 Task: Look for space in Takahata, Japan from 1st July, 2023 to 8th July, 2023 for 2 adults, 1 child in price range Rs.15000 to Rs.20000. Place can be entire place with 1  bedroom having 1 bed and 1 bathroom. Property type can be house, flat, guest house, hotel. Booking option can be shelf check-in. Required host language is English.
Action: Mouse moved to (471, 114)
Screenshot: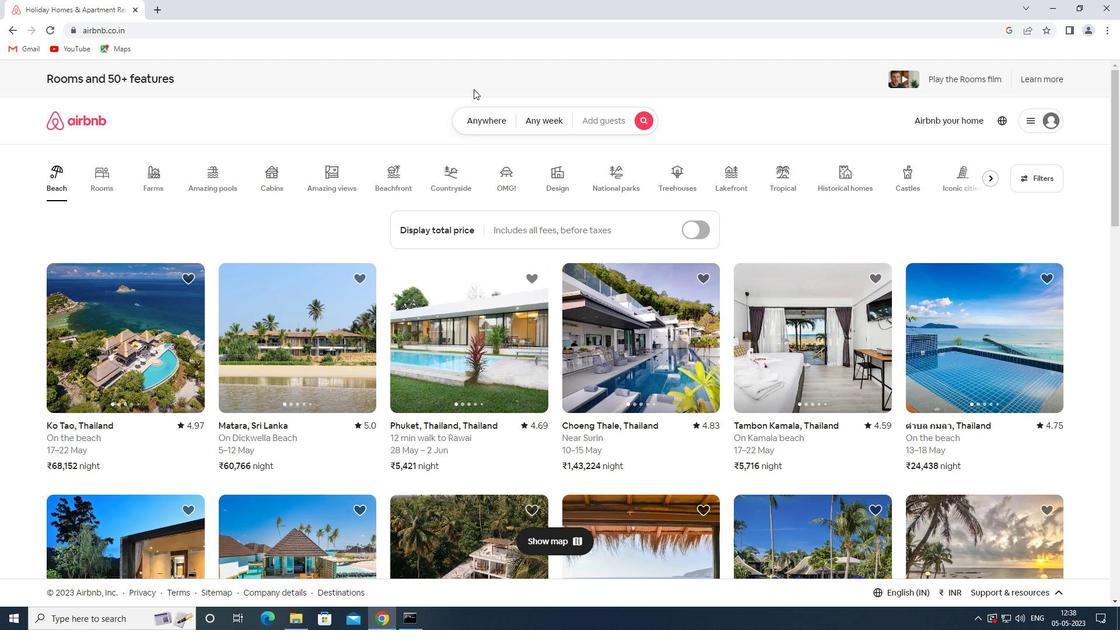 
Action: Mouse pressed left at (471, 114)
Screenshot: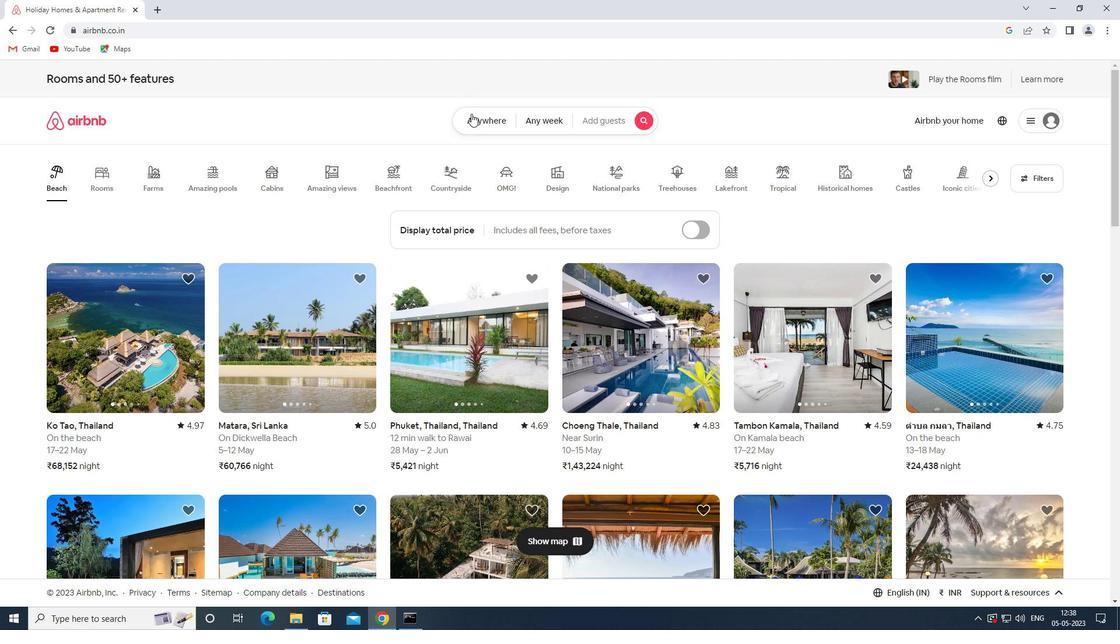
Action: Mouse moved to (414, 164)
Screenshot: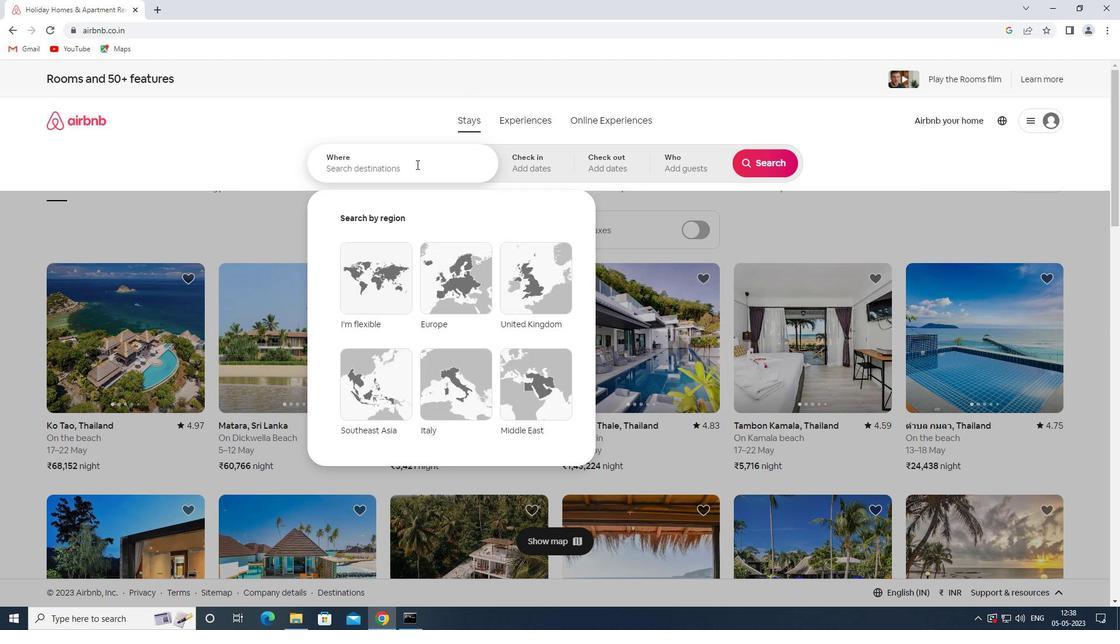 
Action: Mouse pressed left at (414, 164)
Screenshot: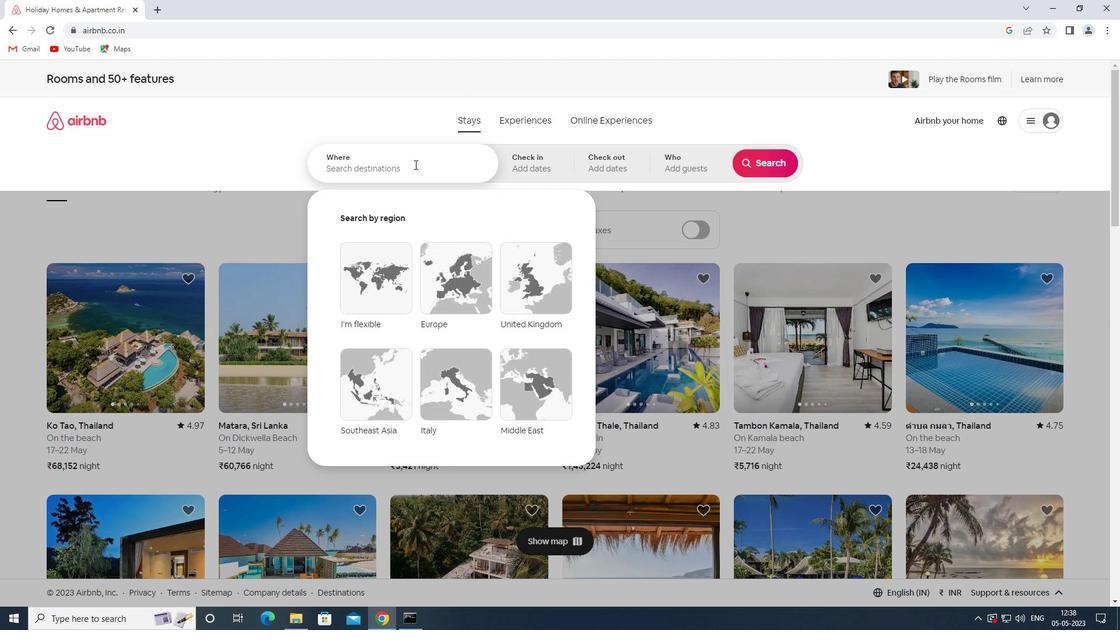 
Action: Key pressed <Key.shift>TAKAHATA,<Key.shift>JAPAN
Screenshot: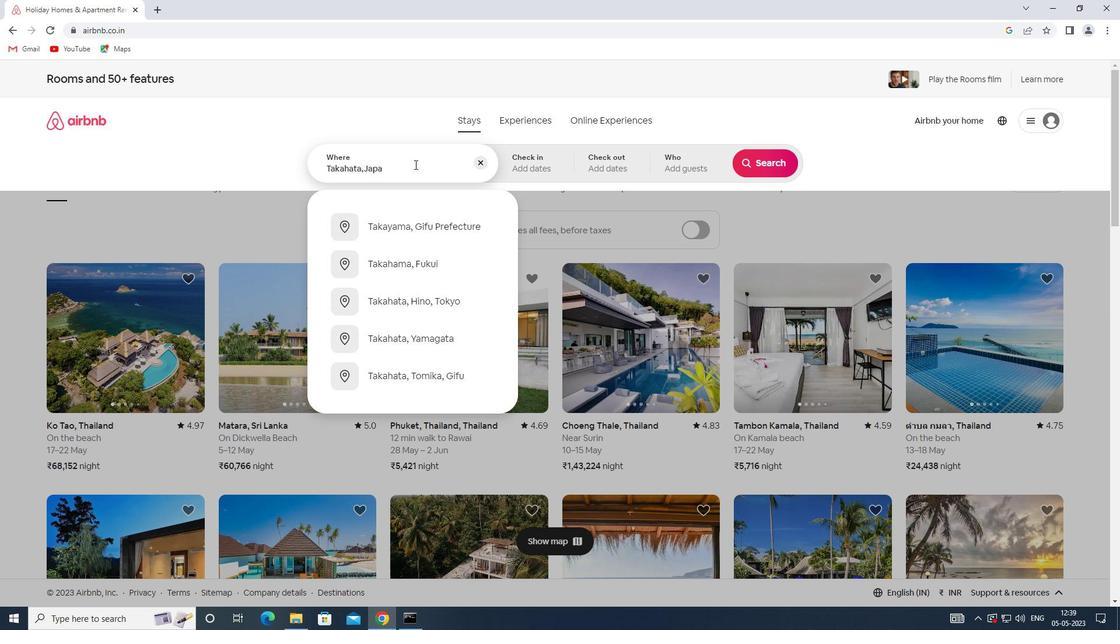 
Action: Mouse moved to (512, 157)
Screenshot: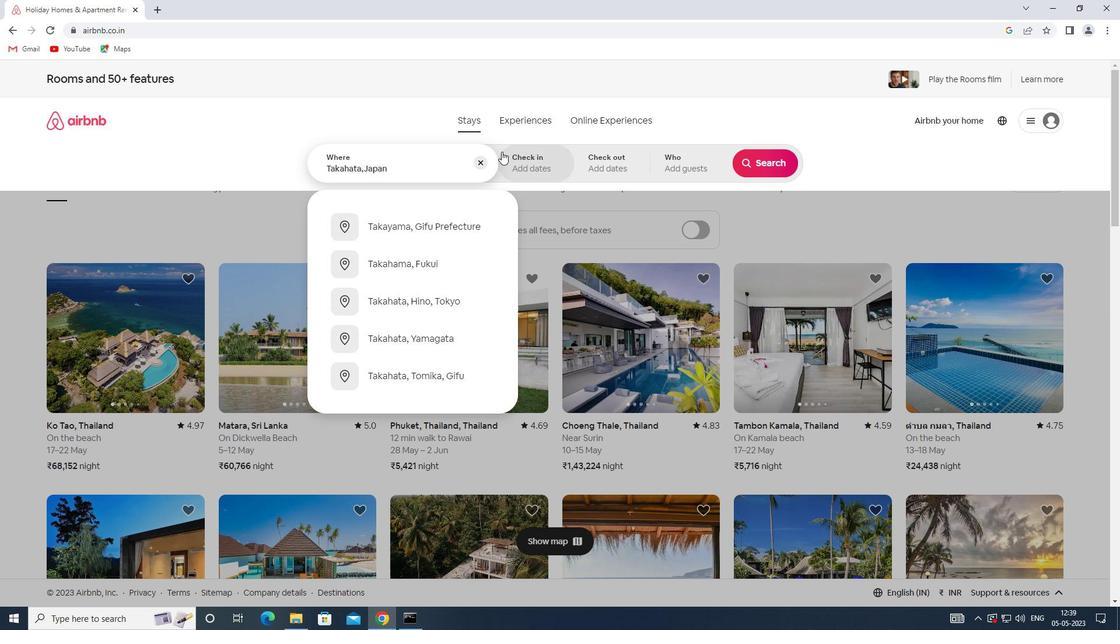 
Action: Mouse pressed left at (512, 157)
Screenshot: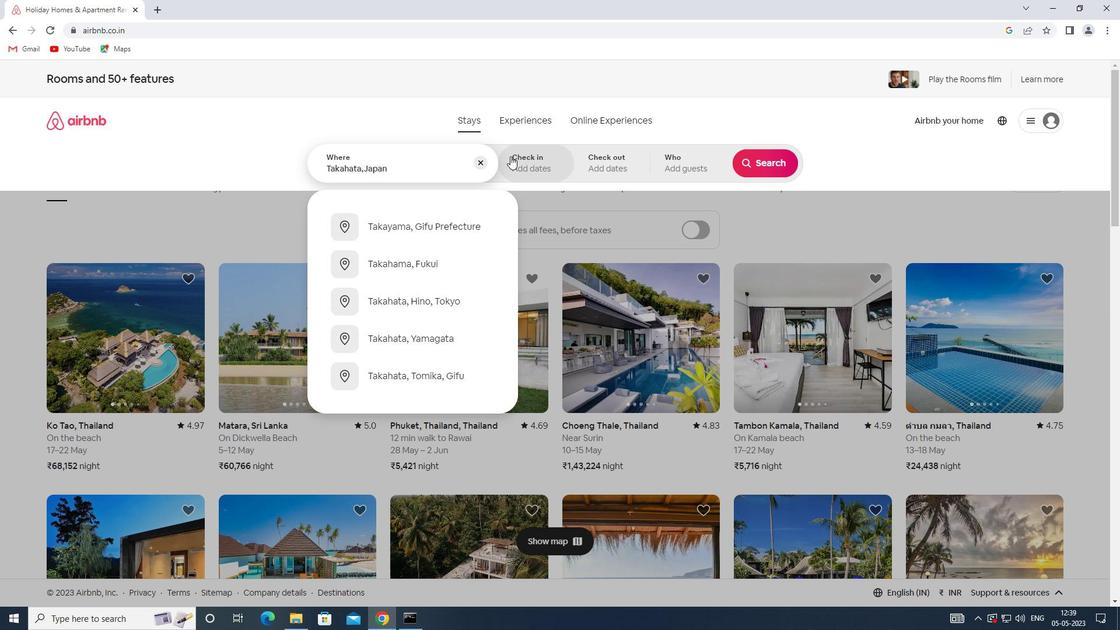 
Action: Mouse moved to (757, 257)
Screenshot: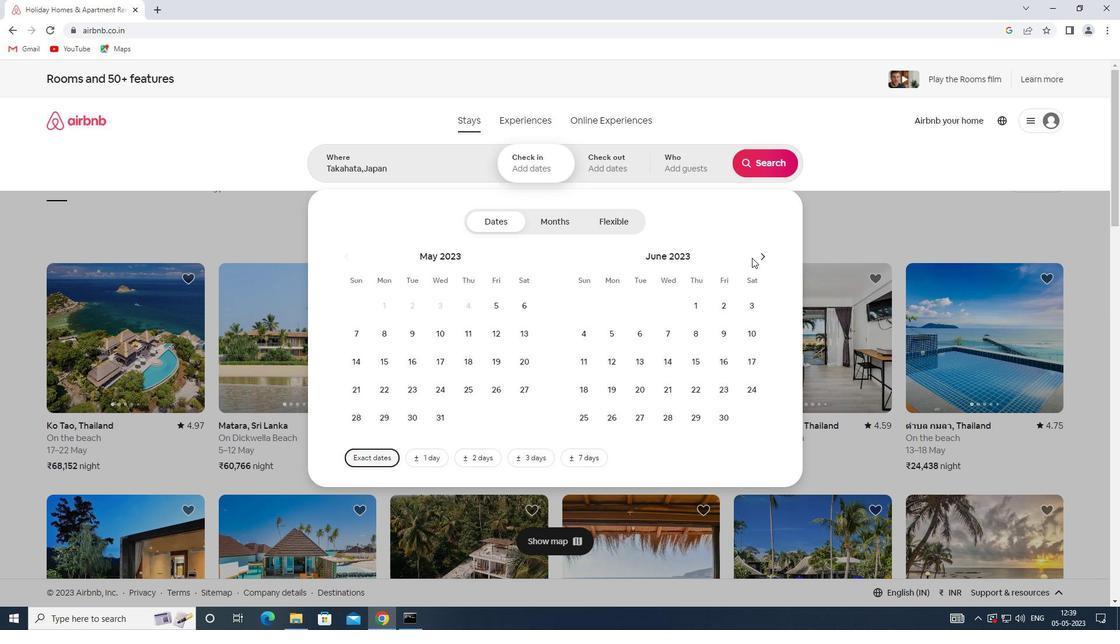 
Action: Mouse pressed left at (757, 257)
Screenshot: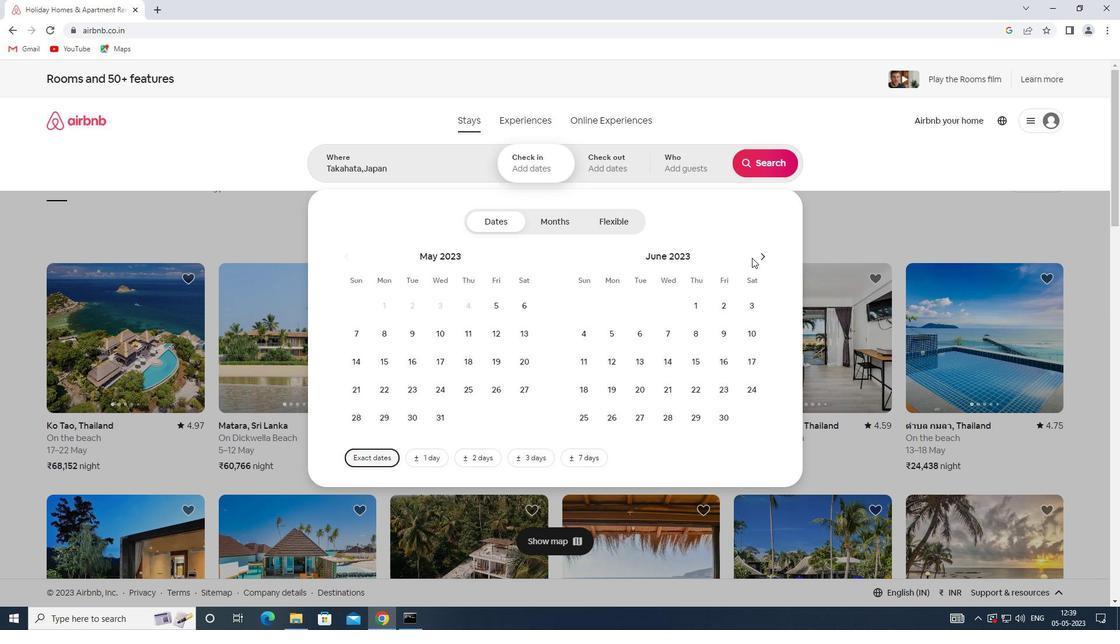 
Action: Mouse moved to (749, 313)
Screenshot: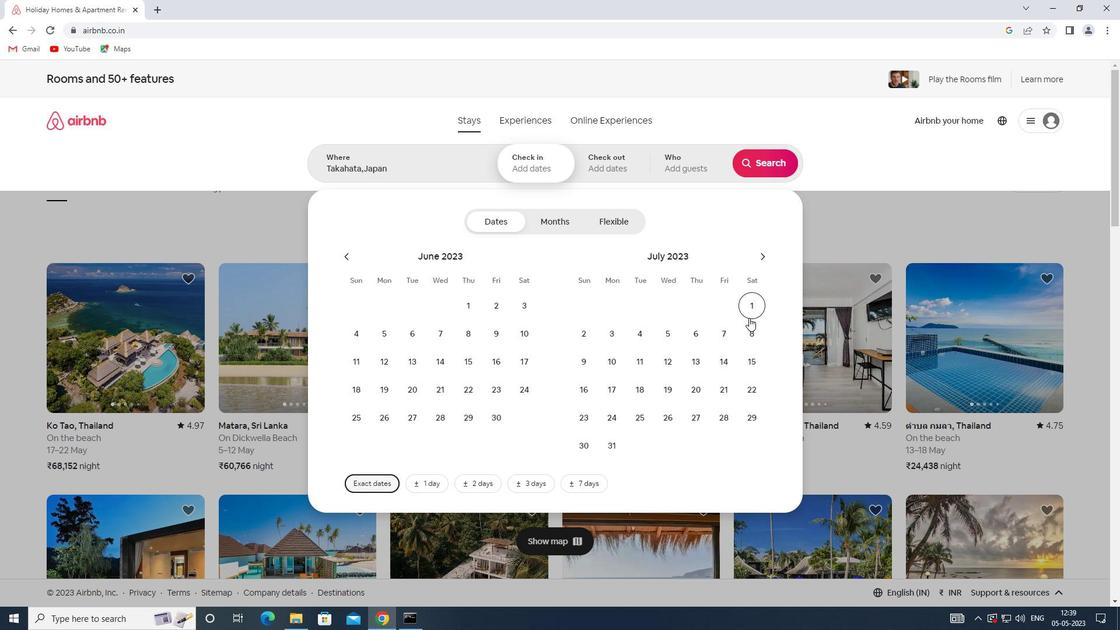 
Action: Mouse pressed left at (749, 313)
Screenshot: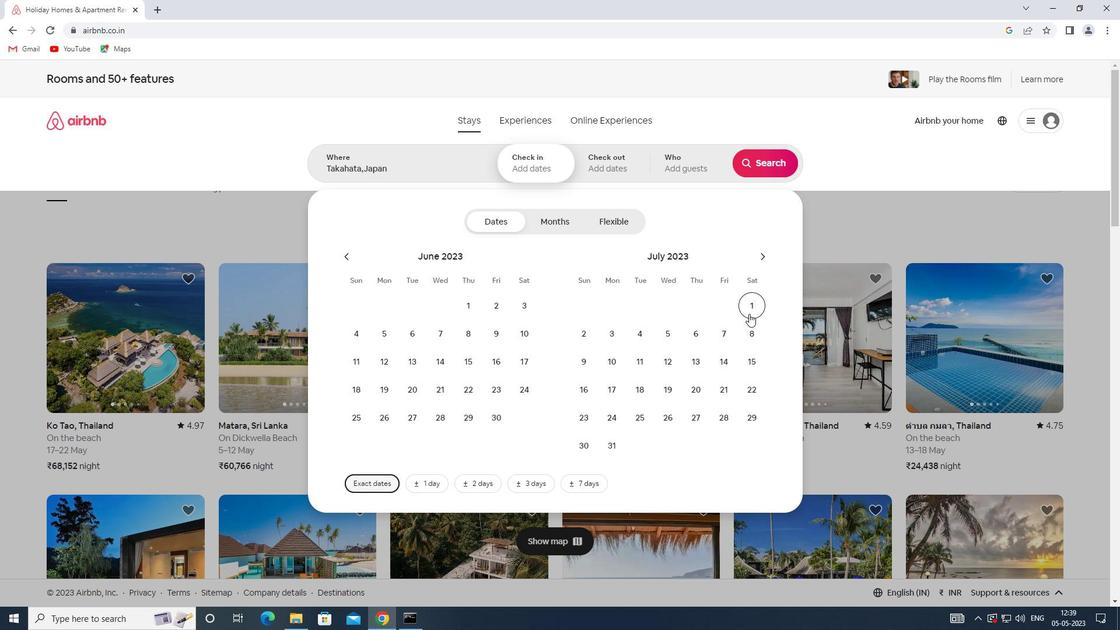 
Action: Mouse moved to (751, 332)
Screenshot: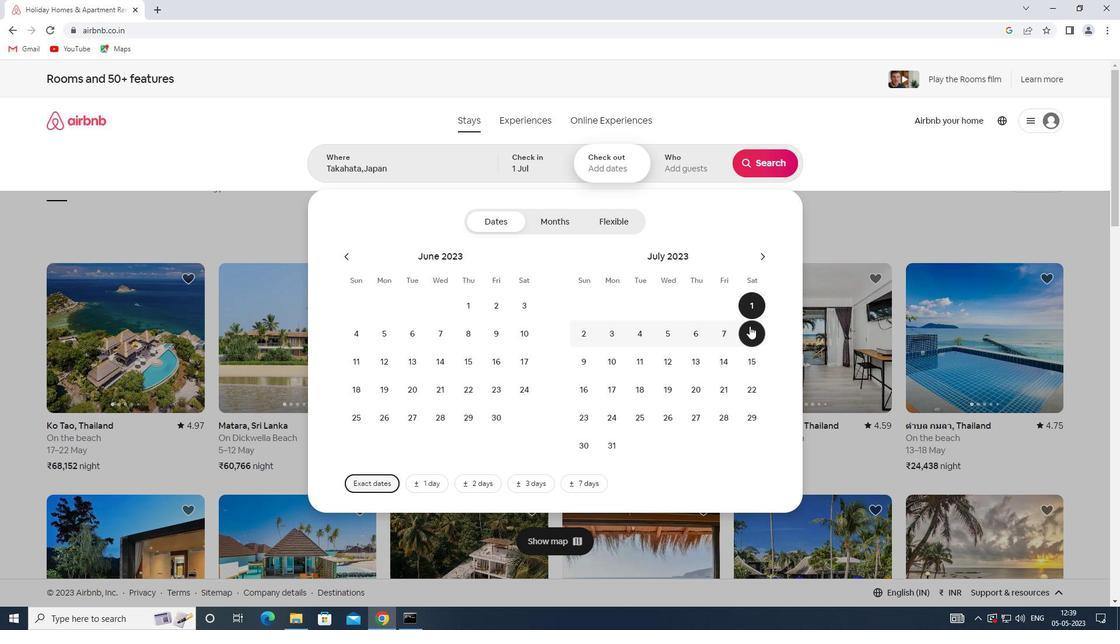 
Action: Mouse pressed left at (751, 332)
Screenshot: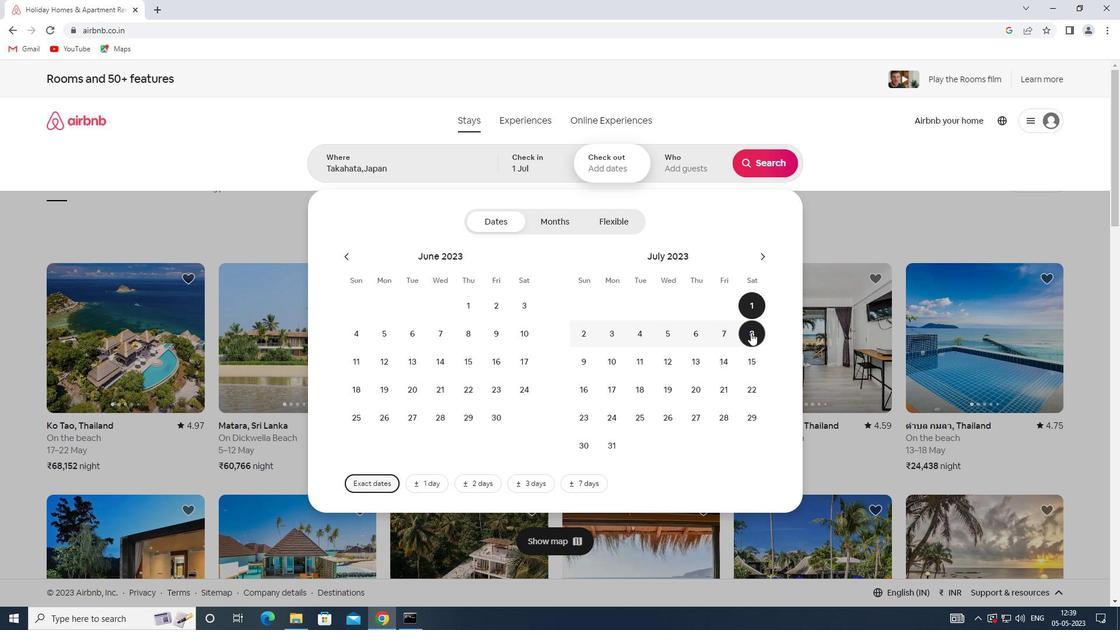 
Action: Mouse moved to (705, 164)
Screenshot: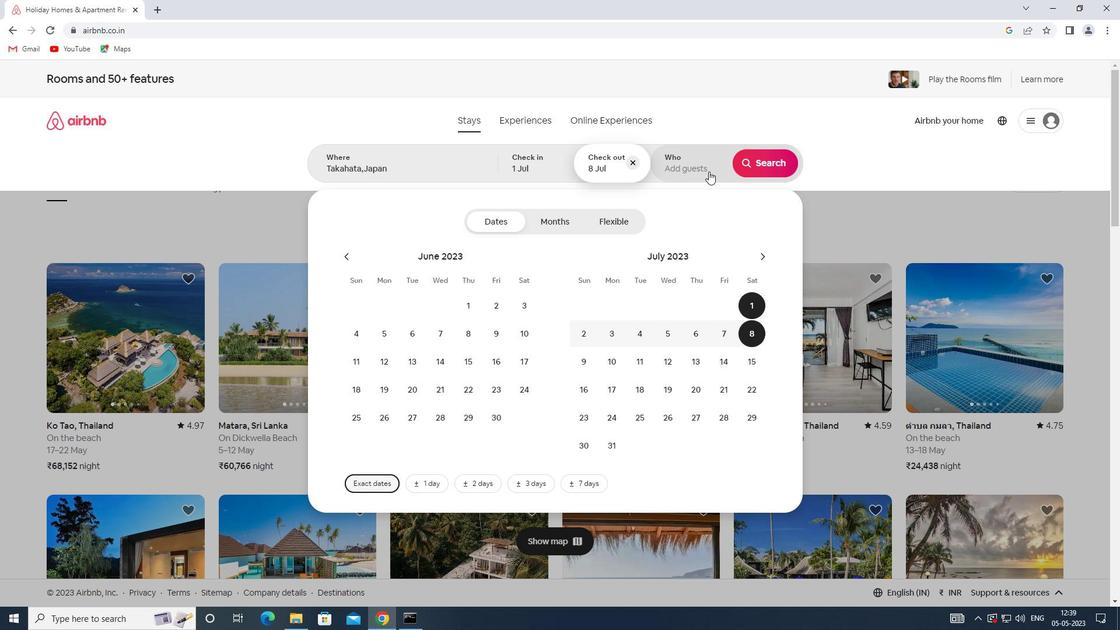 
Action: Mouse pressed left at (705, 164)
Screenshot: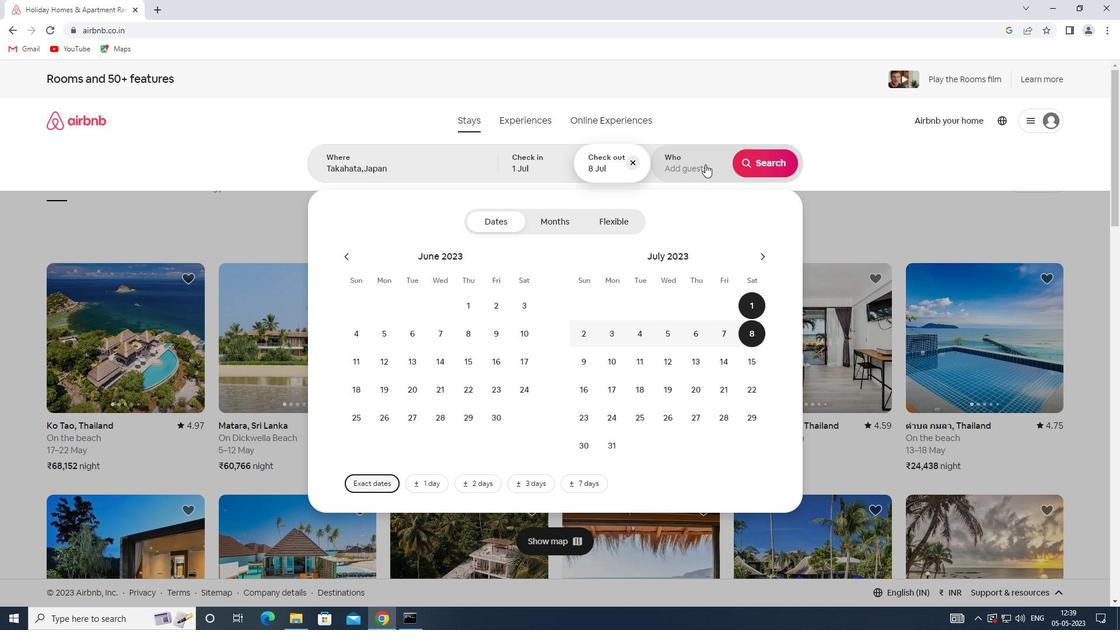 
Action: Mouse moved to (768, 217)
Screenshot: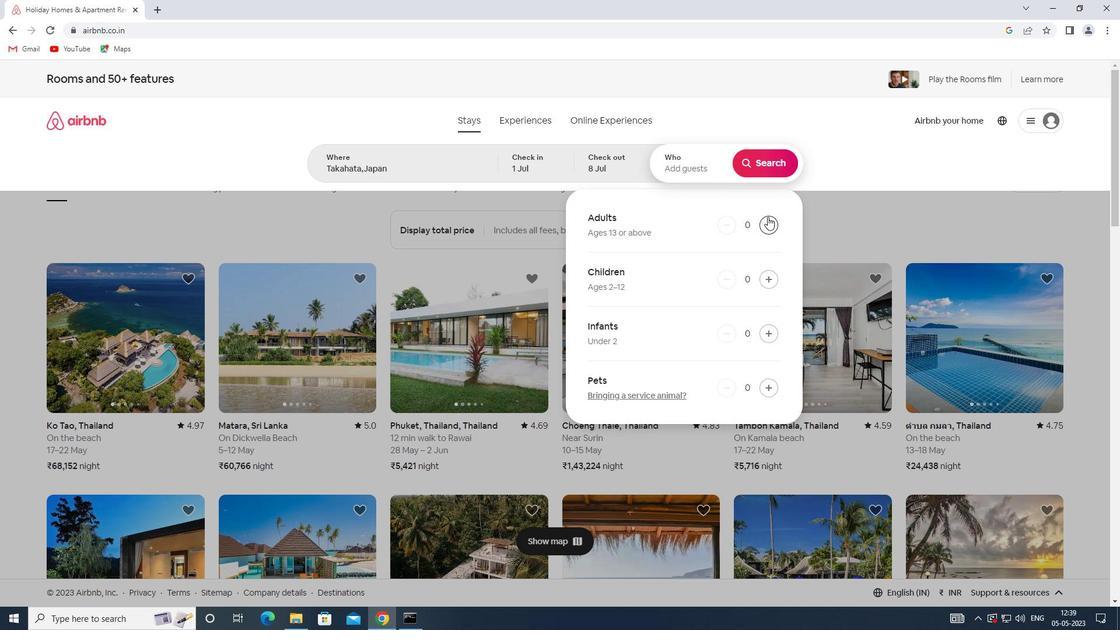 
Action: Mouse pressed left at (768, 217)
Screenshot: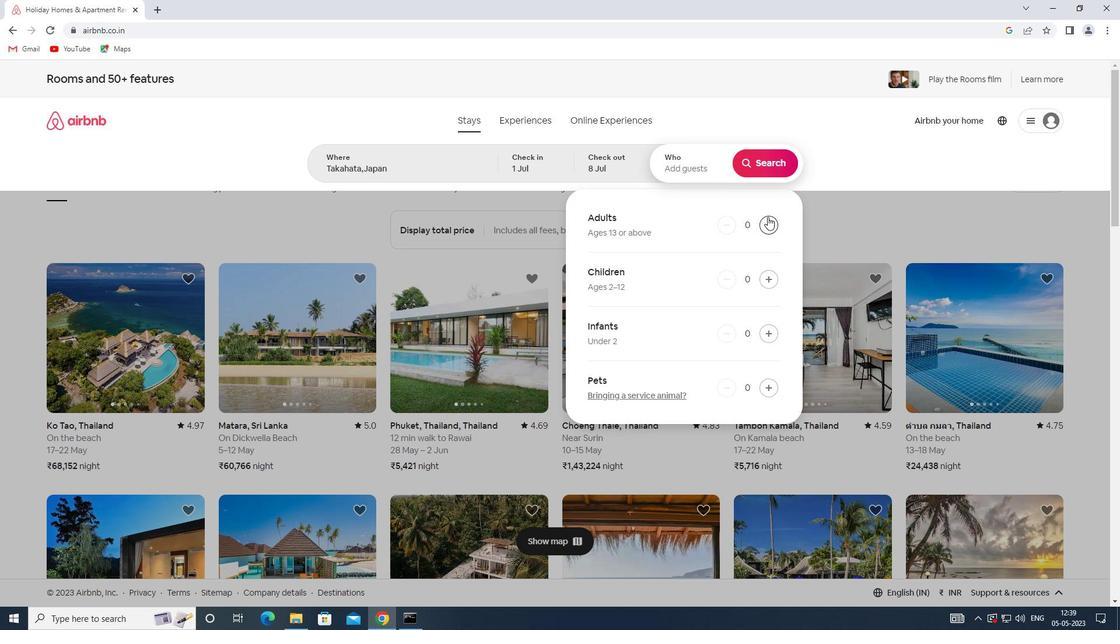 
Action: Mouse pressed left at (768, 217)
Screenshot: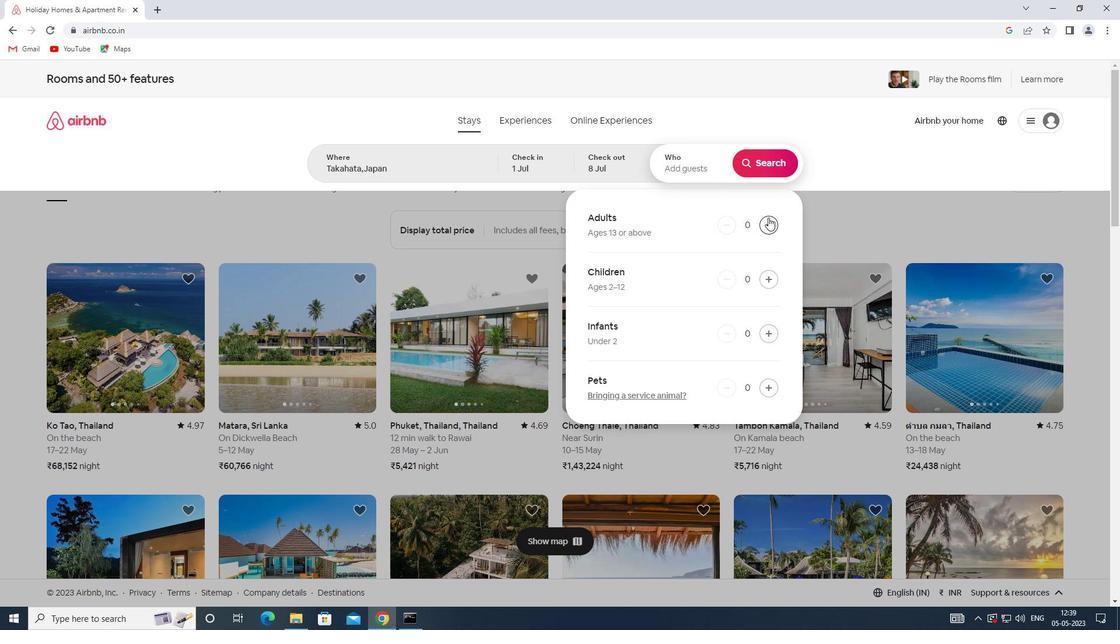 
Action: Mouse moved to (774, 280)
Screenshot: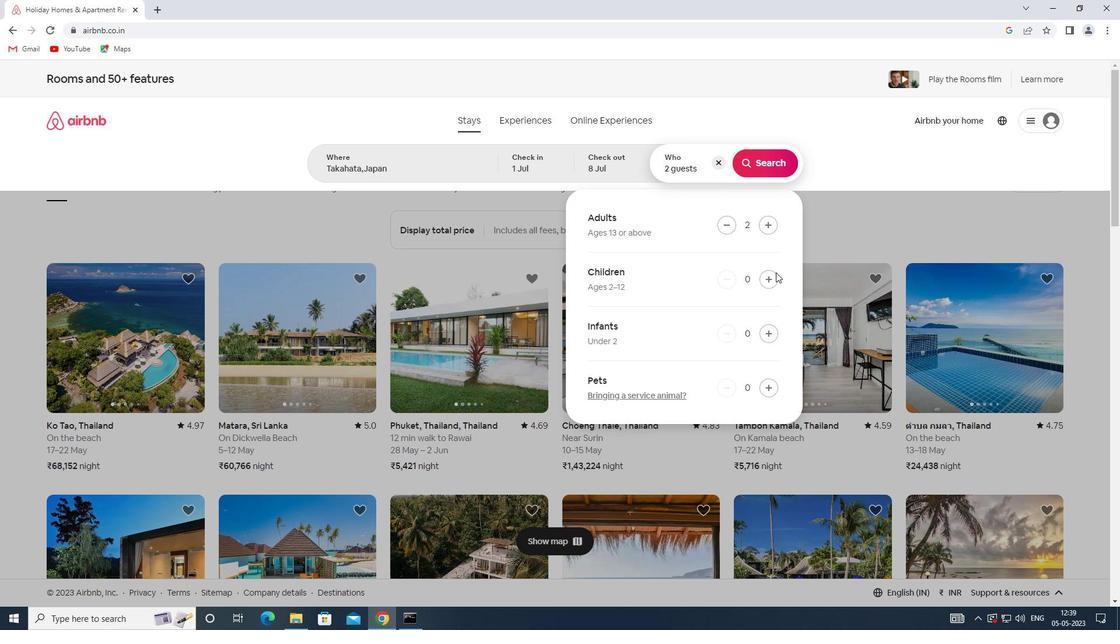 
Action: Mouse pressed left at (774, 280)
Screenshot: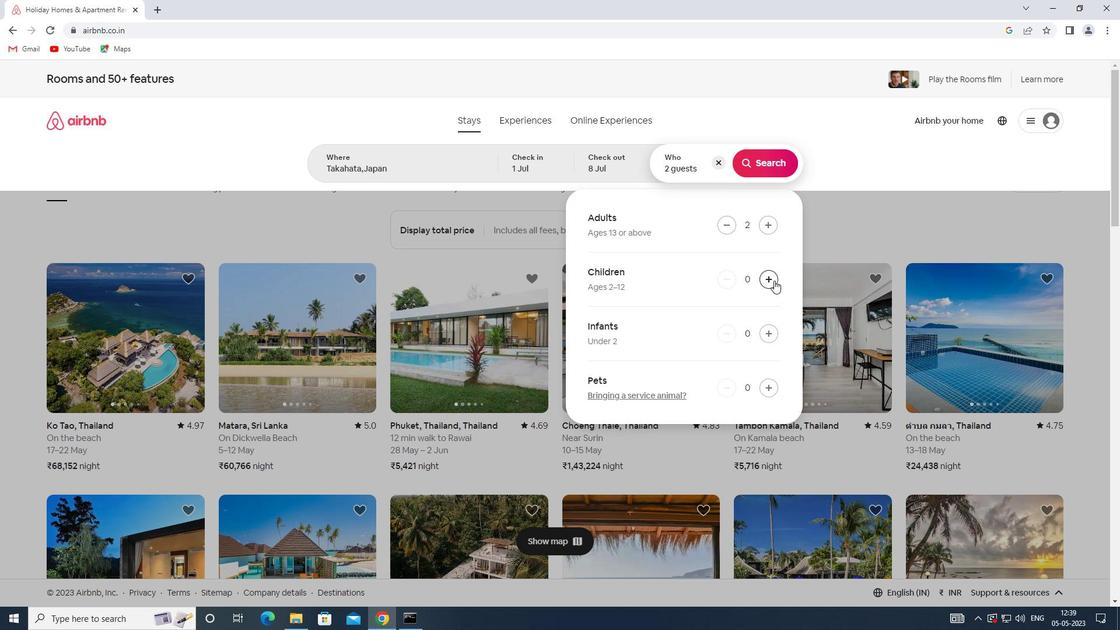 
Action: Mouse moved to (762, 158)
Screenshot: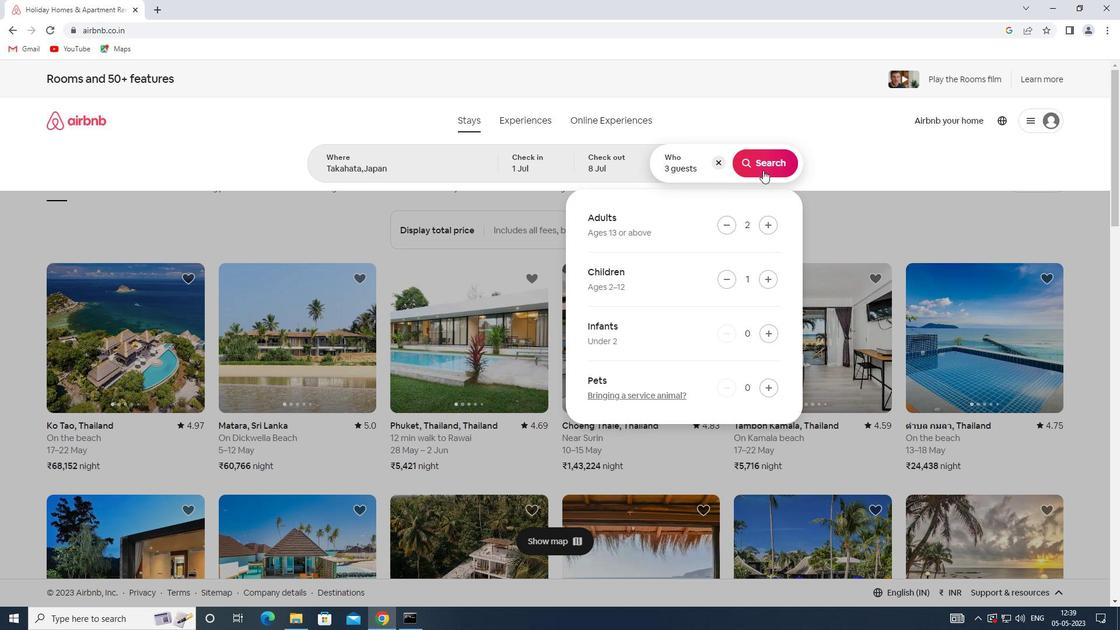 
Action: Mouse pressed left at (762, 158)
Screenshot: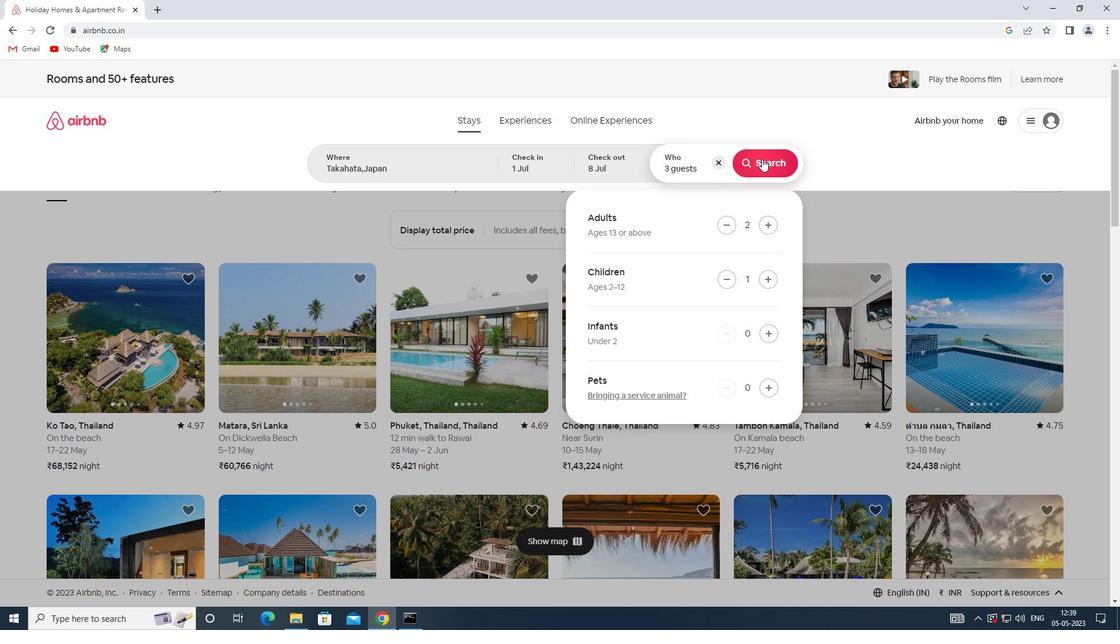 
Action: Mouse moved to (1066, 133)
Screenshot: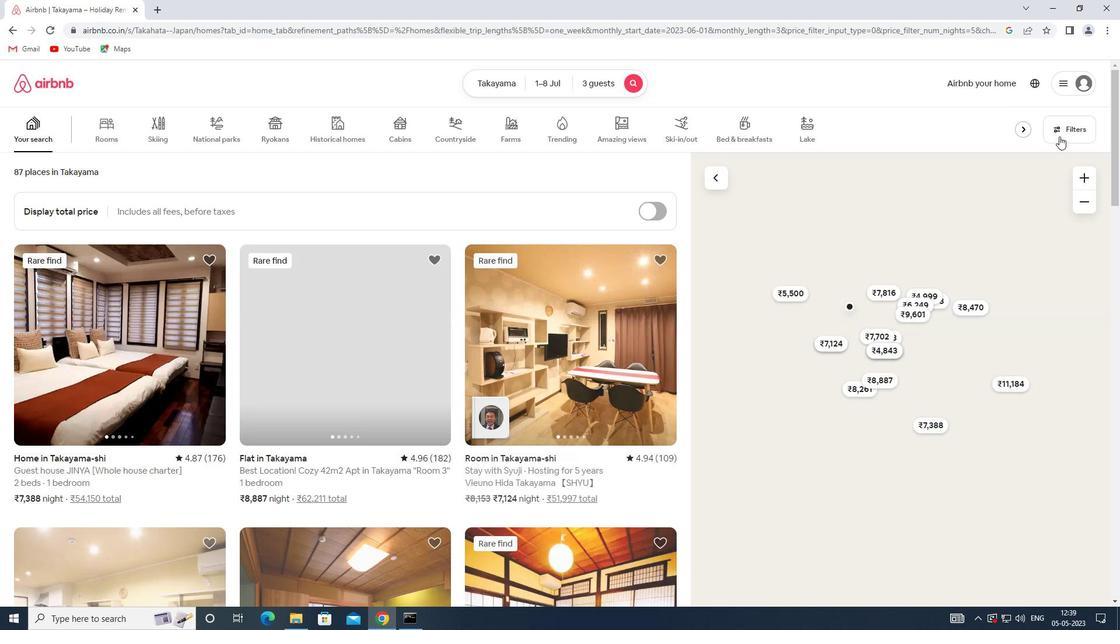 
Action: Mouse pressed left at (1066, 133)
Screenshot: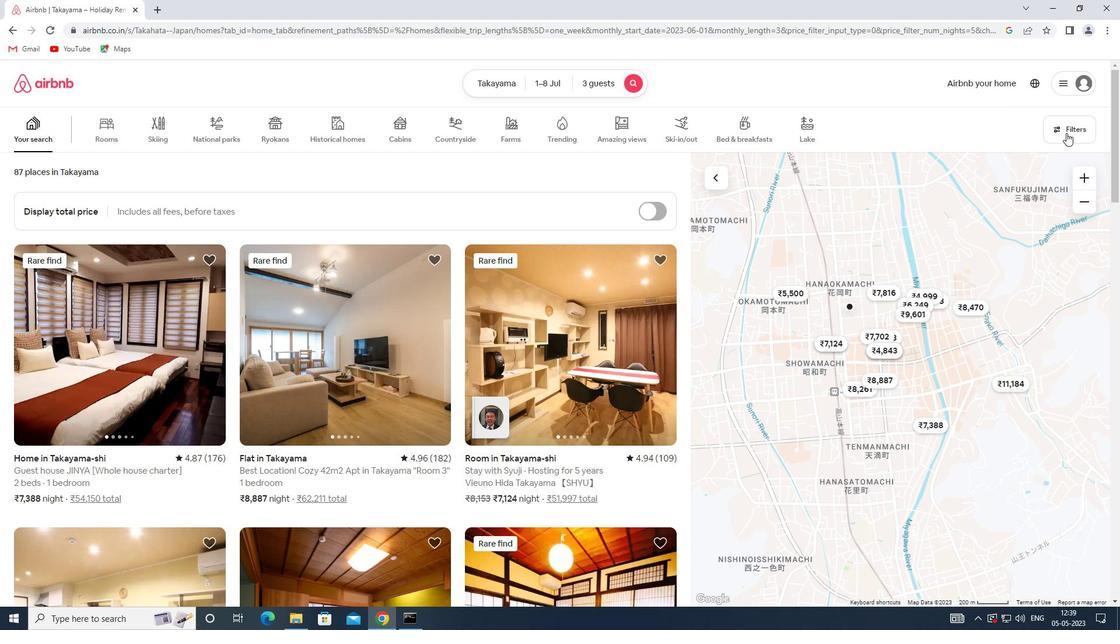 
Action: Mouse moved to (405, 417)
Screenshot: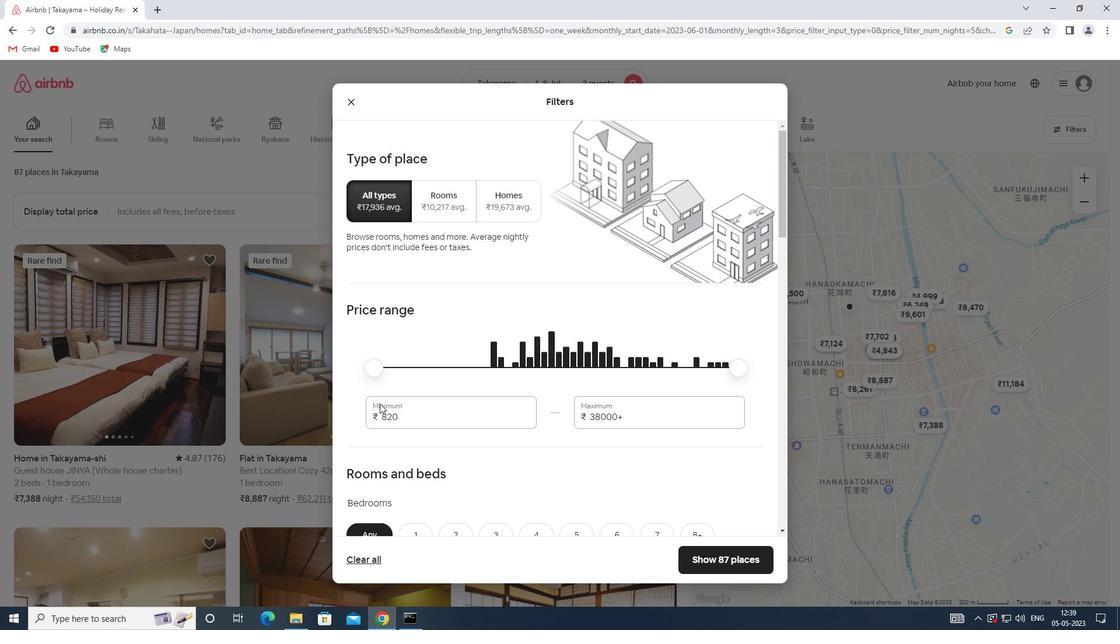 
Action: Mouse pressed left at (405, 417)
Screenshot: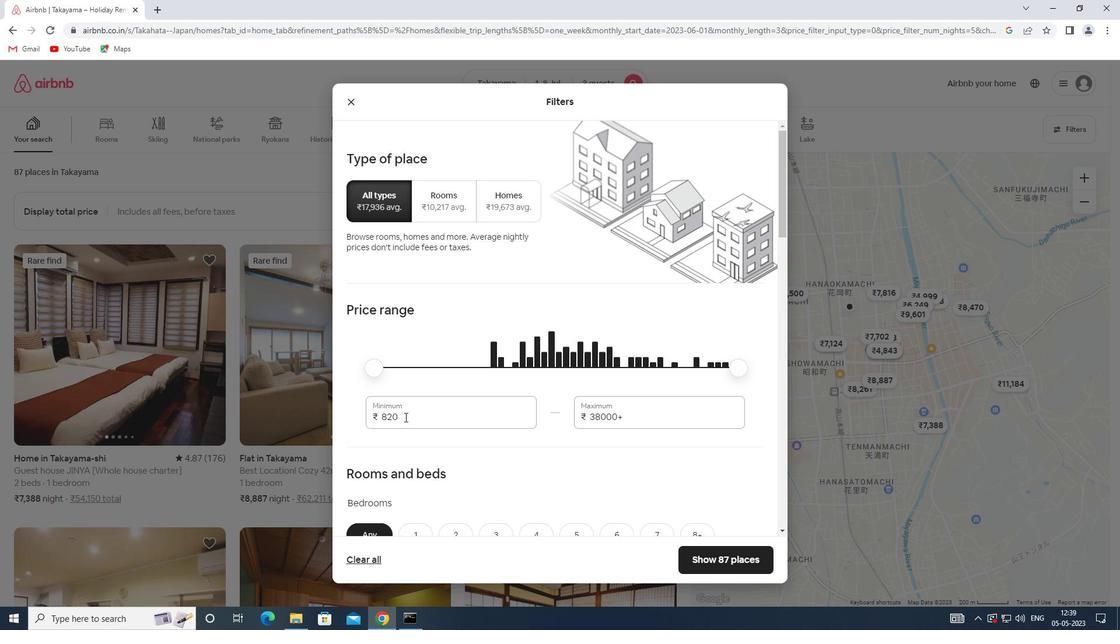 
Action: Mouse moved to (365, 416)
Screenshot: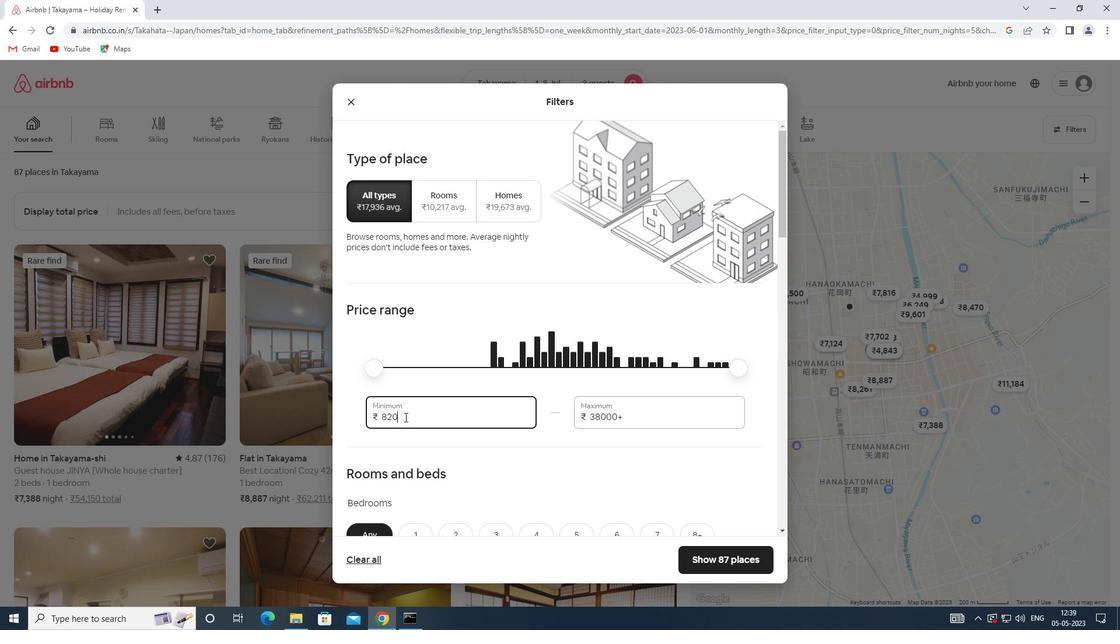 
Action: Key pressed 15000
Screenshot: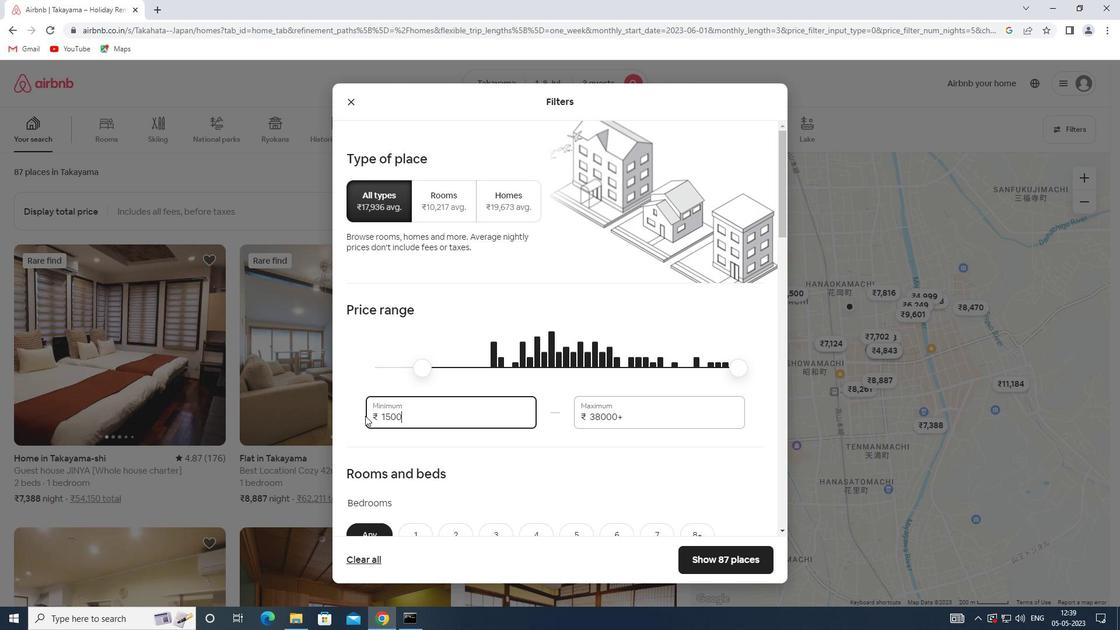 
Action: Mouse moved to (633, 416)
Screenshot: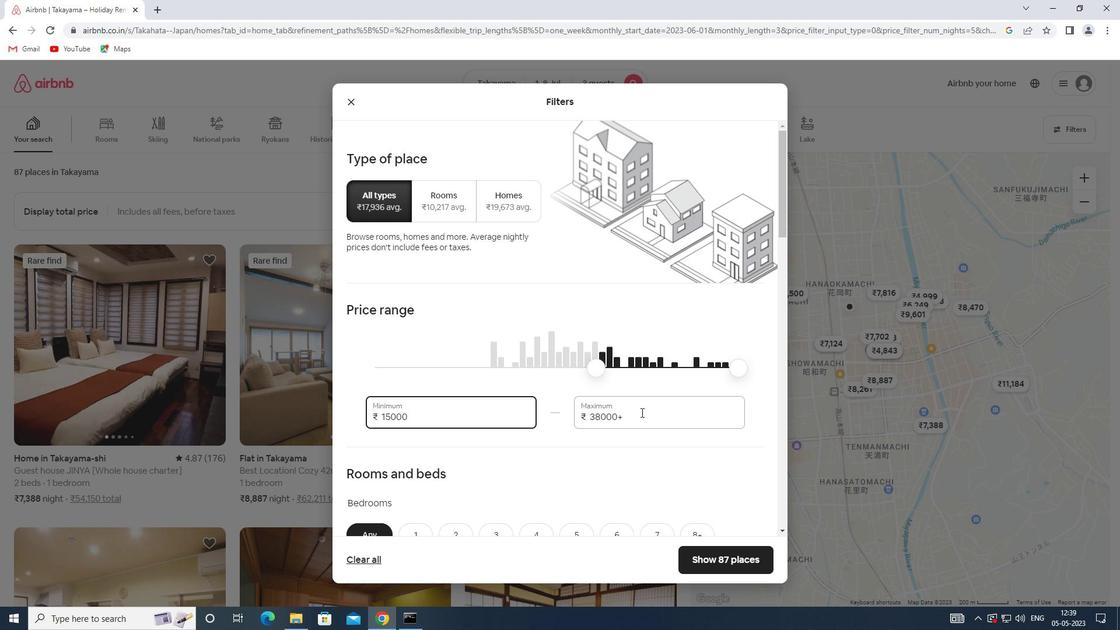 
Action: Mouse pressed left at (633, 416)
Screenshot: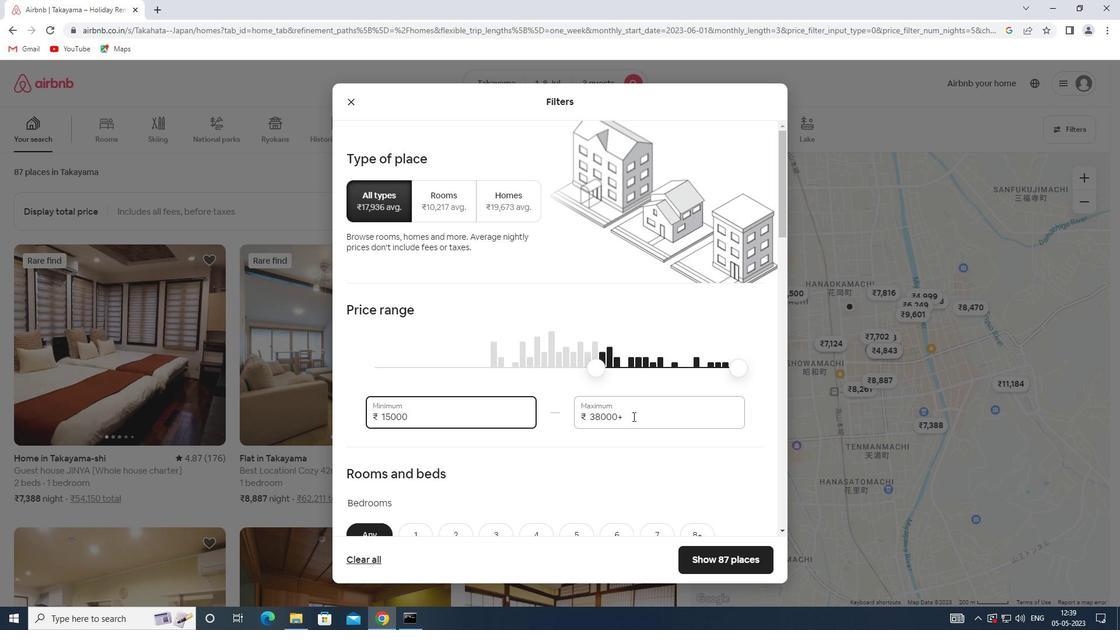
Action: Mouse moved to (572, 417)
Screenshot: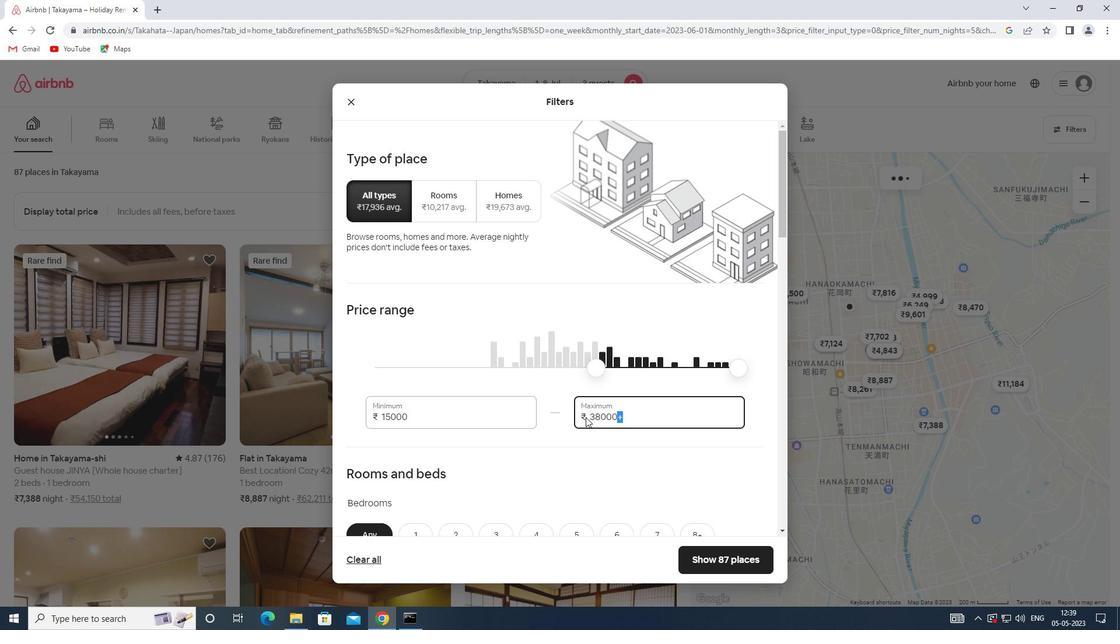 
Action: Key pressed 20000
Screenshot: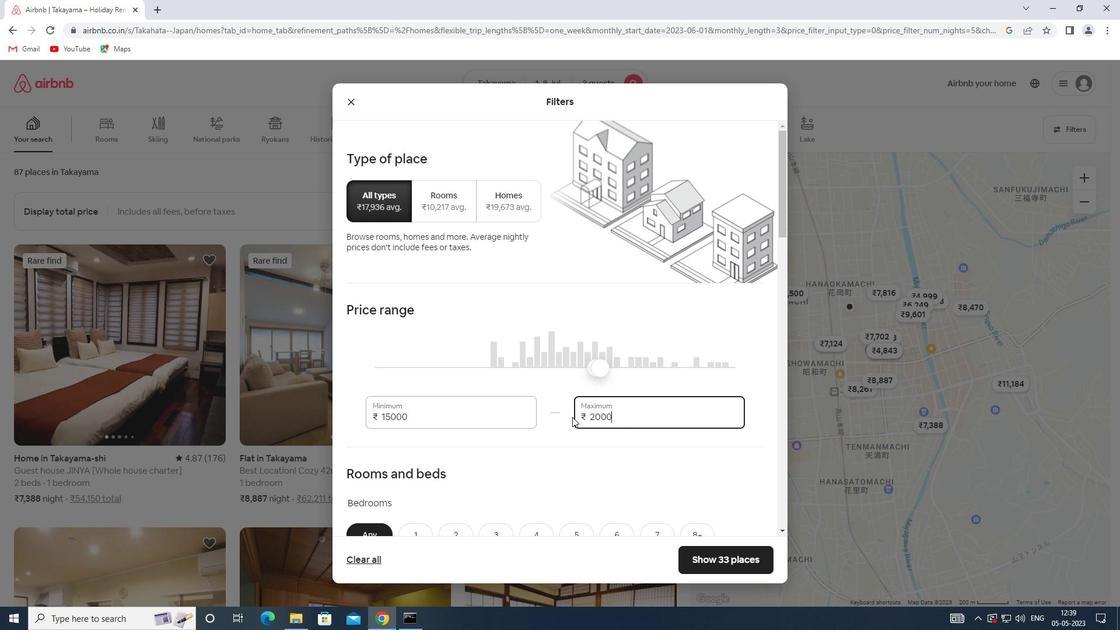 
Action: Mouse moved to (570, 417)
Screenshot: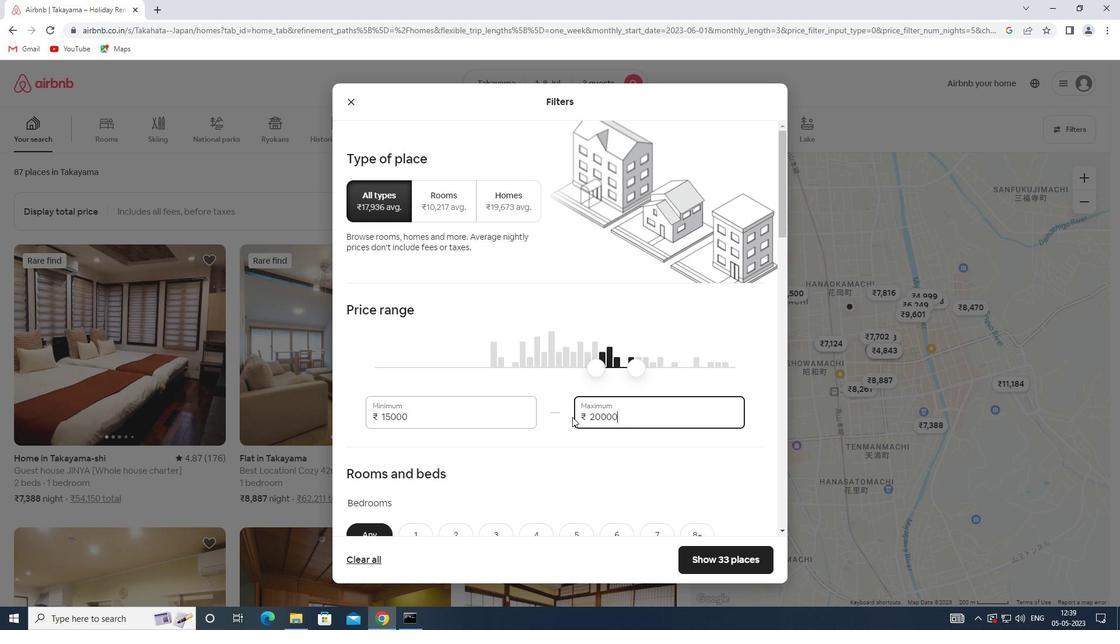 
Action: Mouse scrolled (570, 417) with delta (0, 0)
Screenshot: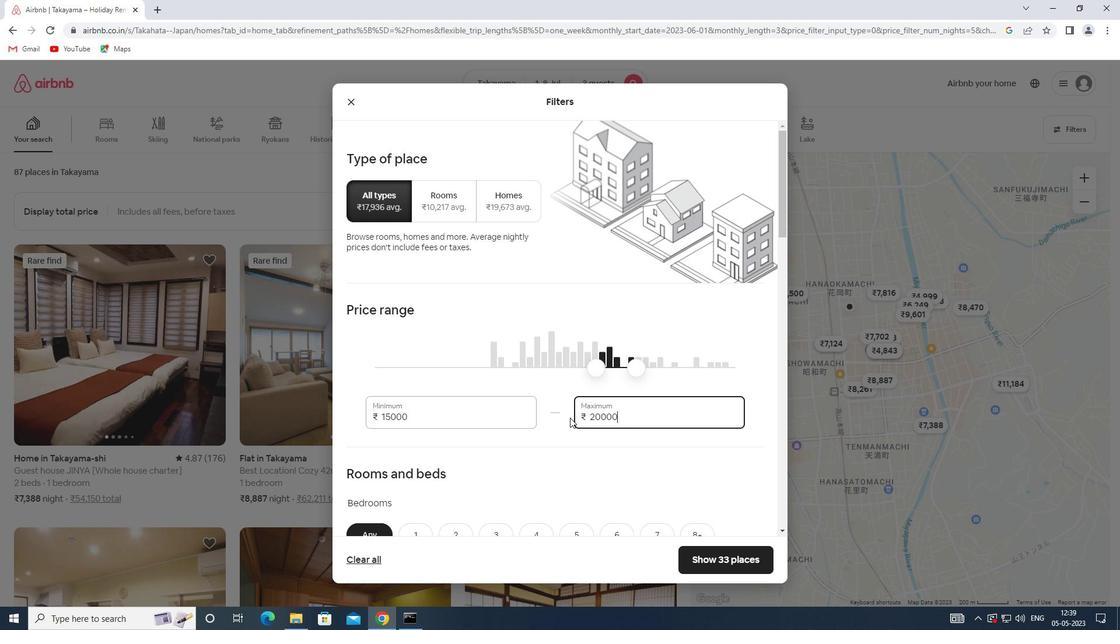 
Action: Mouse scrolled (570, 417) with delta (0, 0)
Screenshot: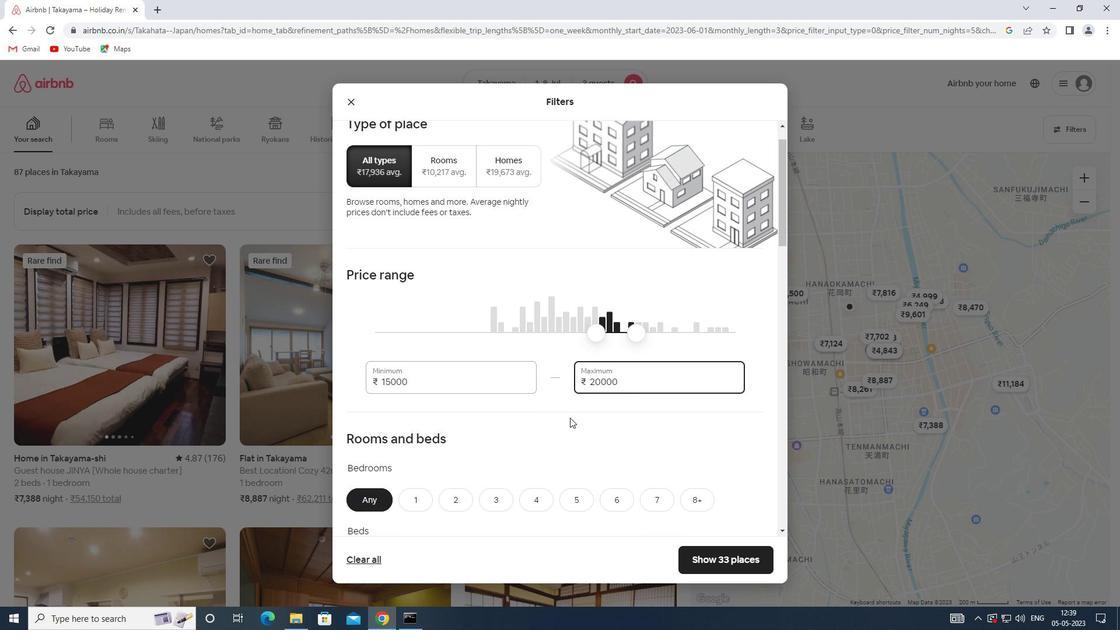
Action: Mouse scrolled (570, 417) with delta (0, 0)
Screenshot: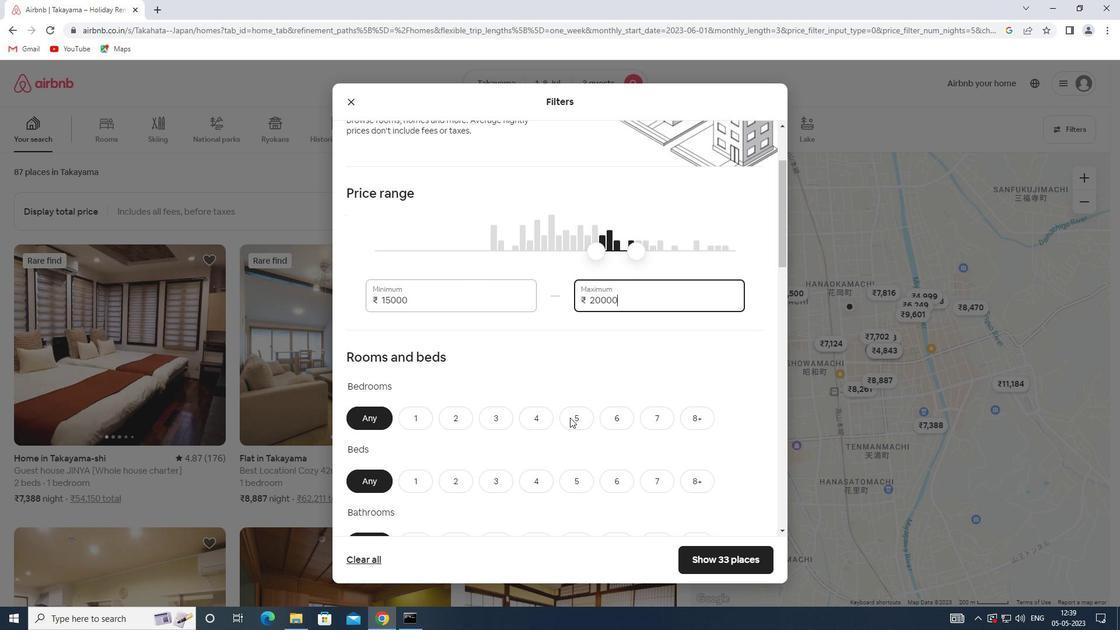 
Action: Mouse scrolled (570, 417) with delta (0, 0)
Screenshot: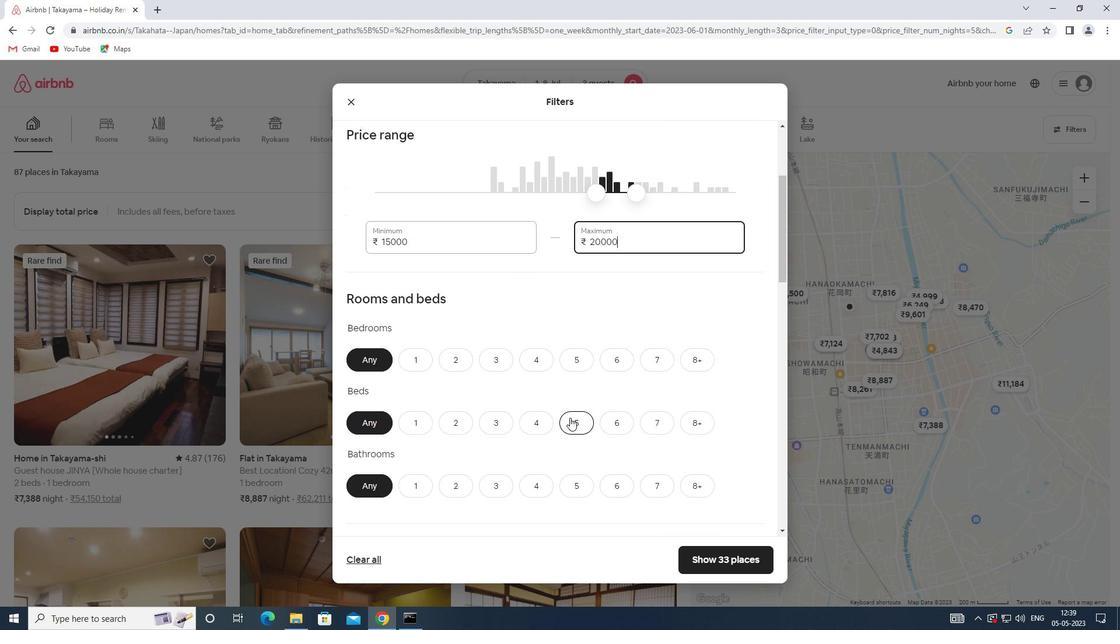 
Action: Mouse moved to (428, 302)
Screenshot: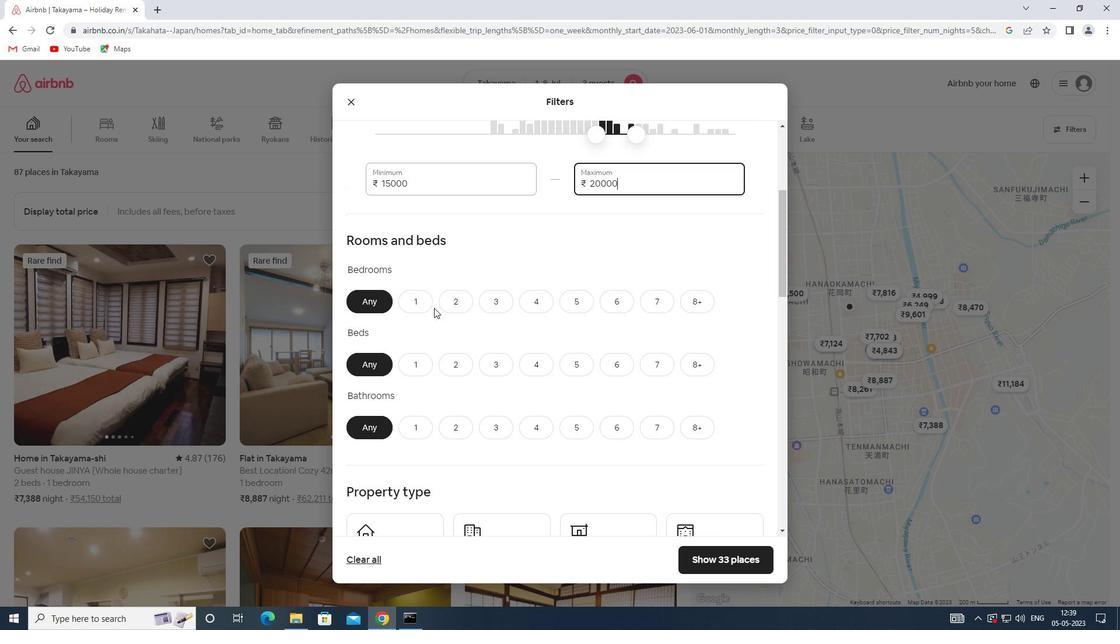 
Action: Mouse pressed left at (428, 302)
Screenshot: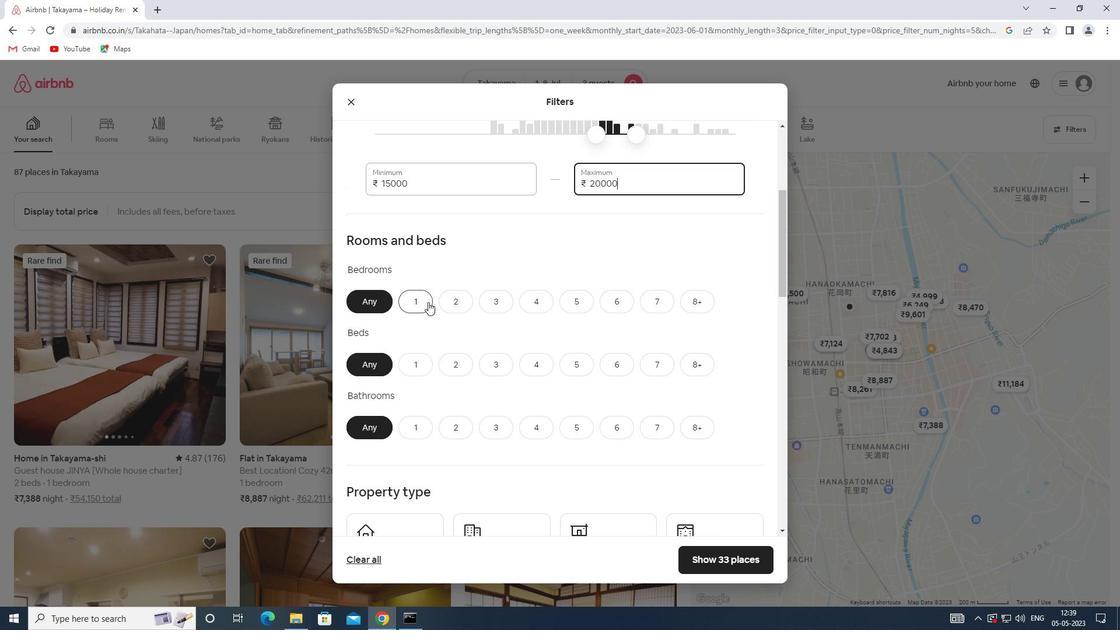 
Action: Mouse moved to (412, 361)
Screenshot: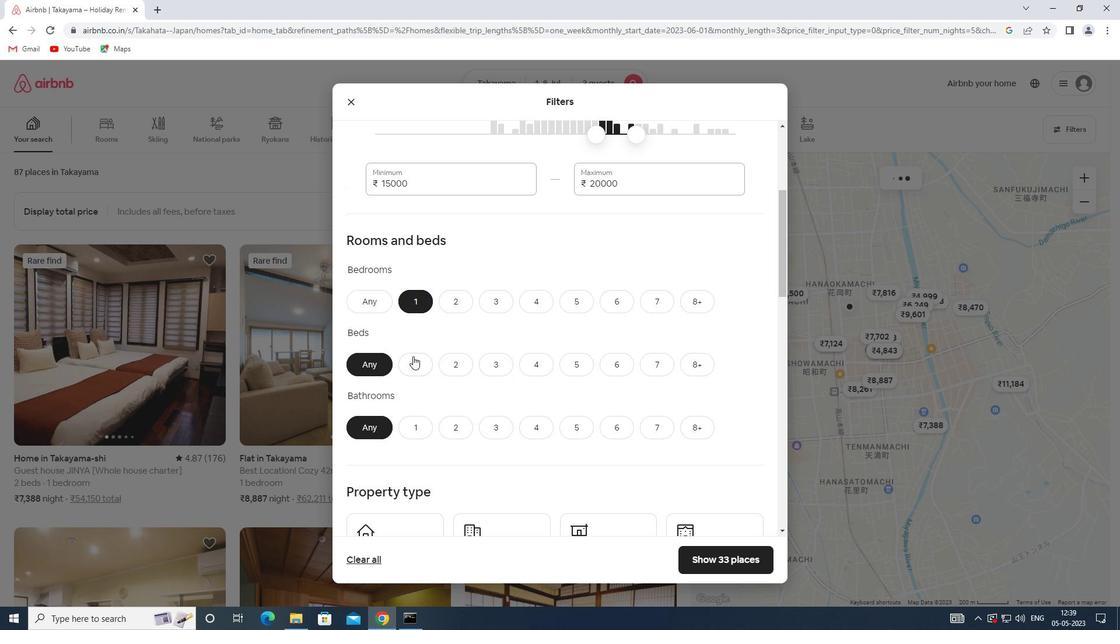 
Action: Mouse pressed left at (412, 361)
Screenshot: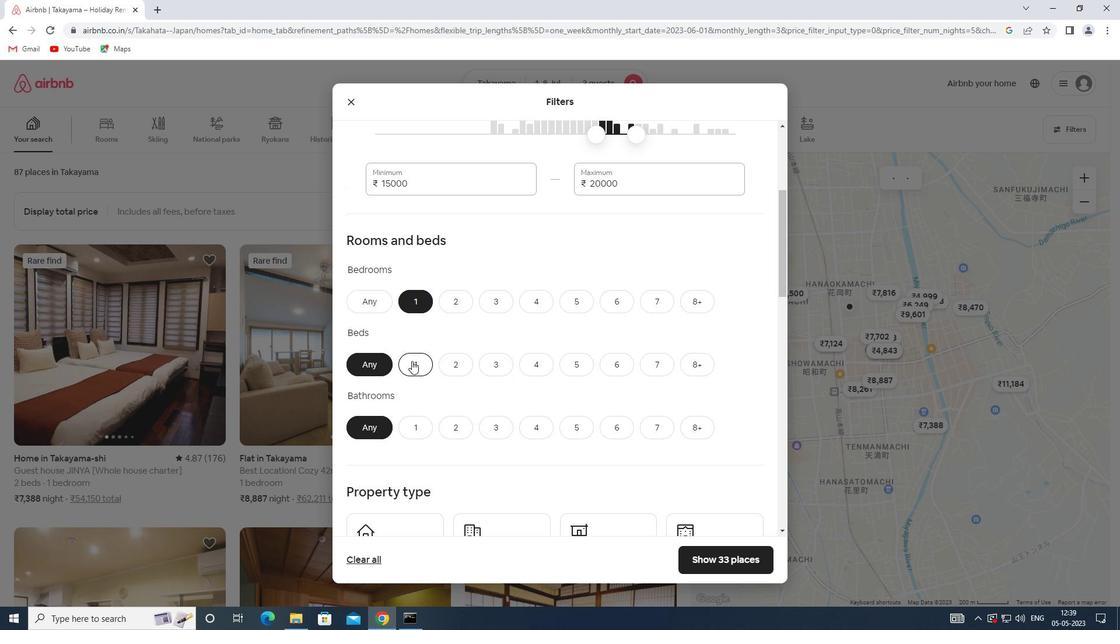 
Action: Mouse moved to (419, 424)
Screenshot: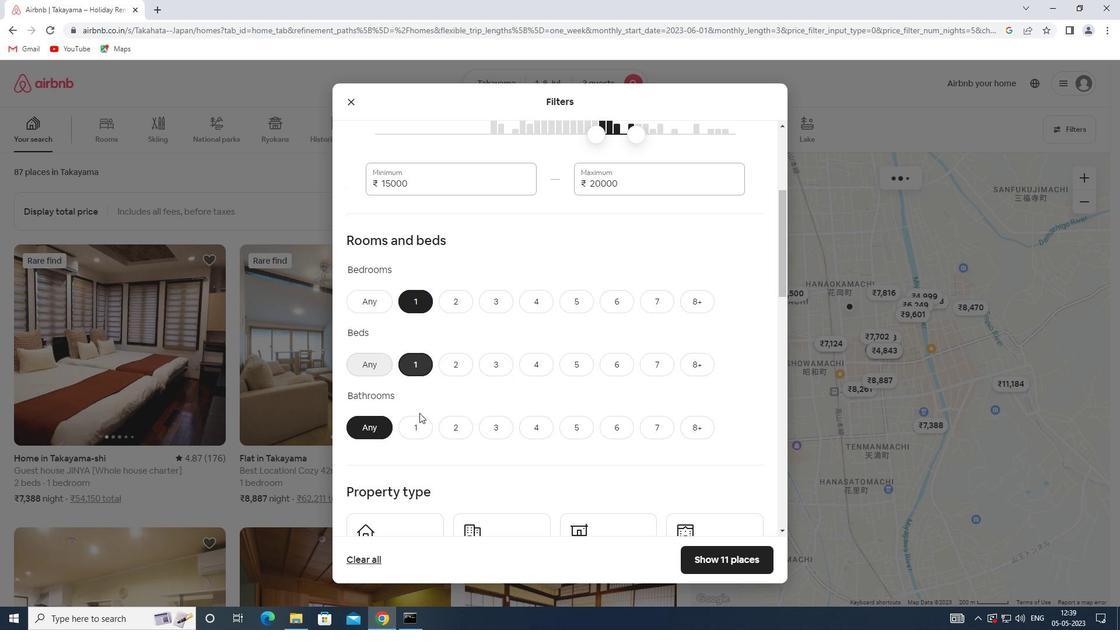 
Action: Mouse pressed left at (419, 424)
Screenshot: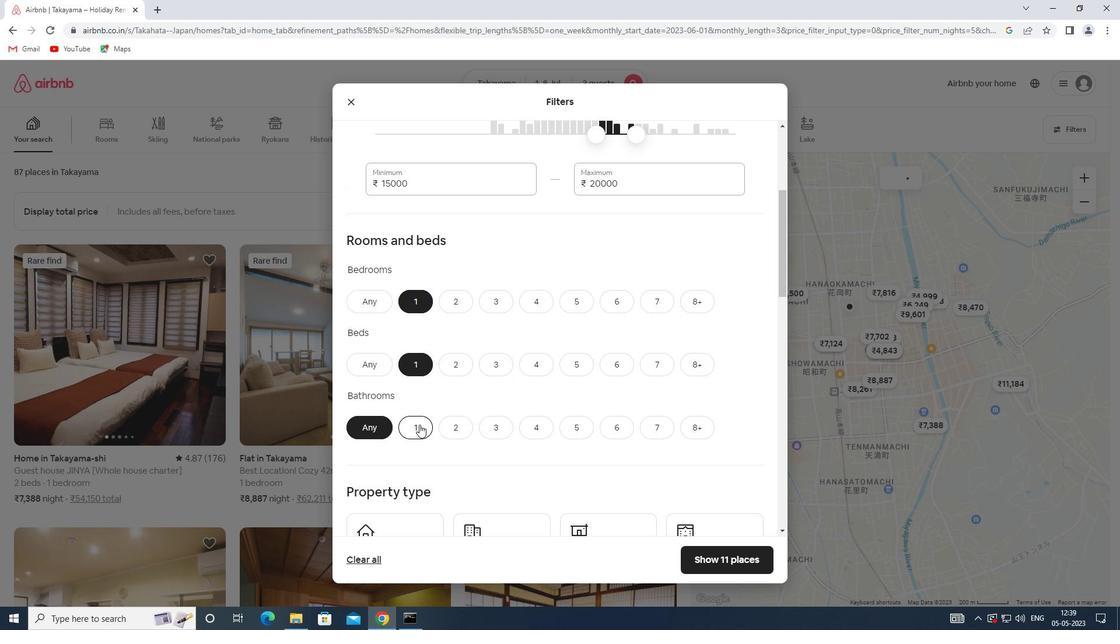 
Action: Mouse moved to (424, 424)
Screenshot: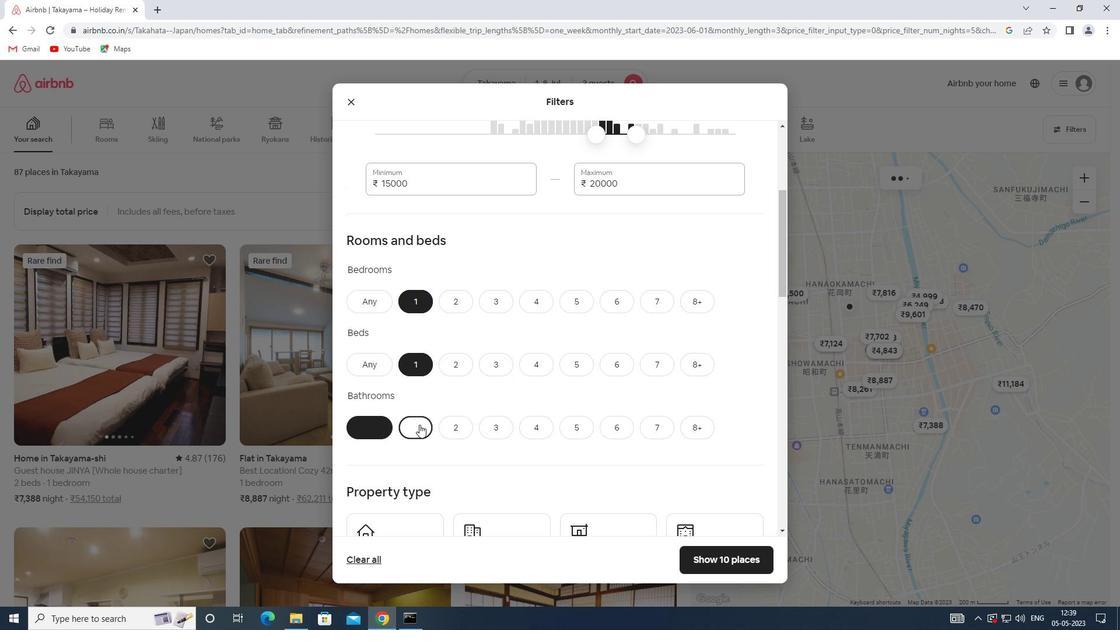 
Action: Mouse scrolled (424, 424) with delta (0, 0)
Screenshot: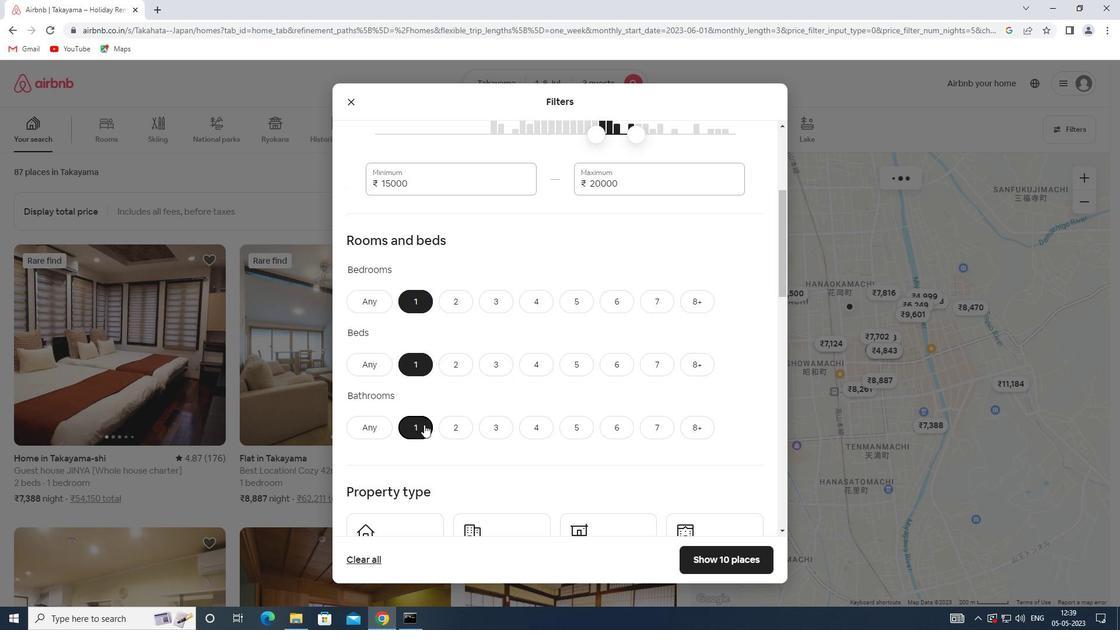 
Action: Mouse scrolled (424, 424) with delta (0, 0)
Screenshot: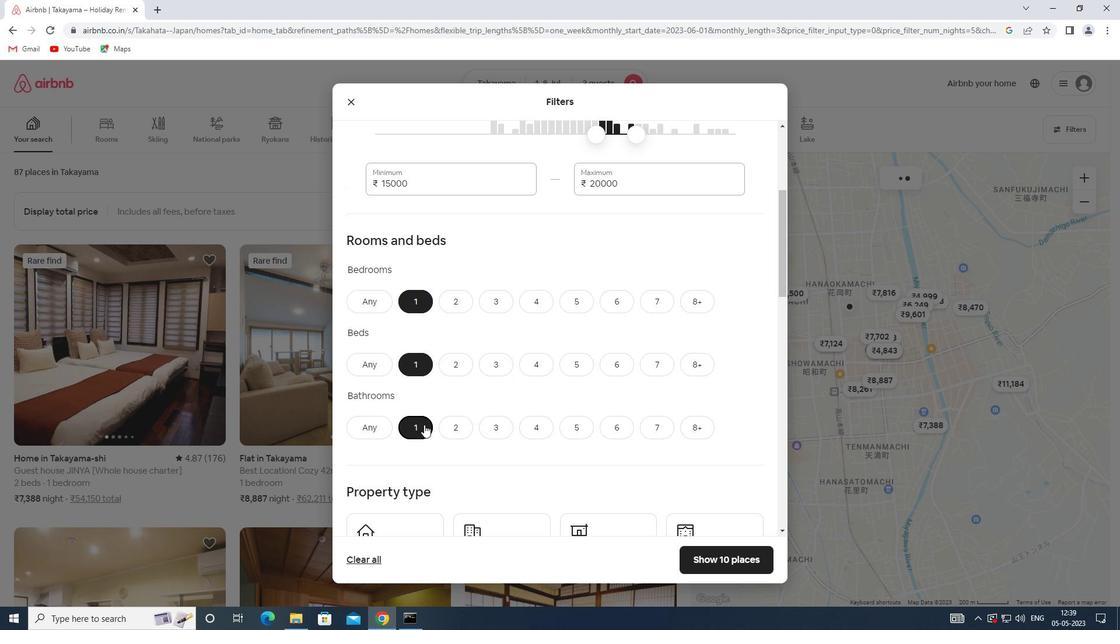 
Action: Mouse pressed left at (424, 424)
Screenshot: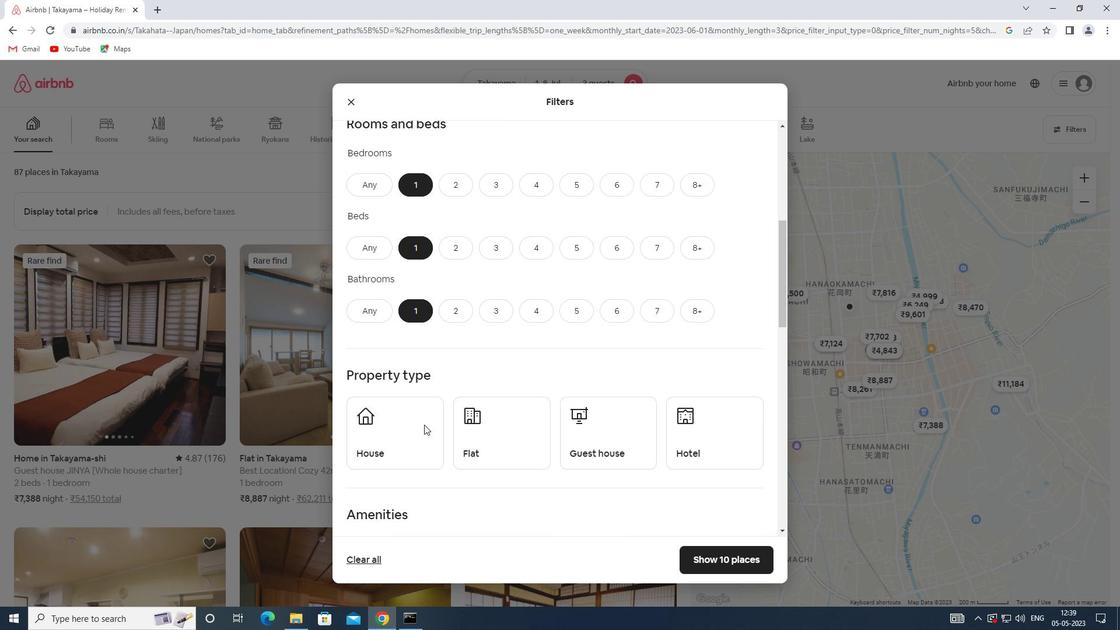 
Action: Mouse moved to (473, 430)
Screenshot: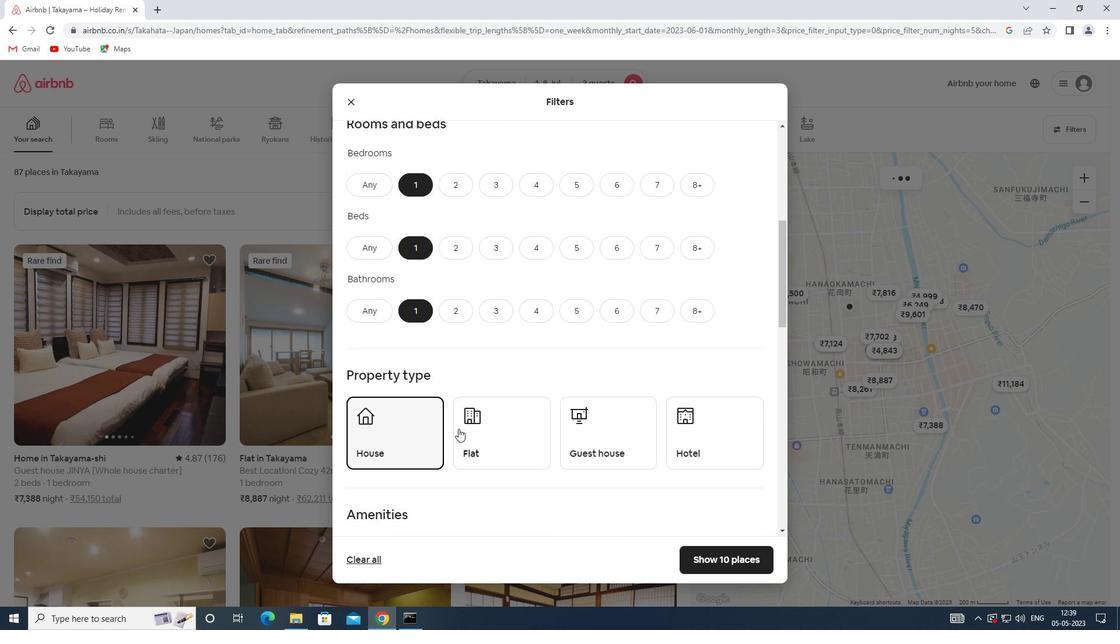 
Action: Mouse pressed left at (473, 430)
Screenshot: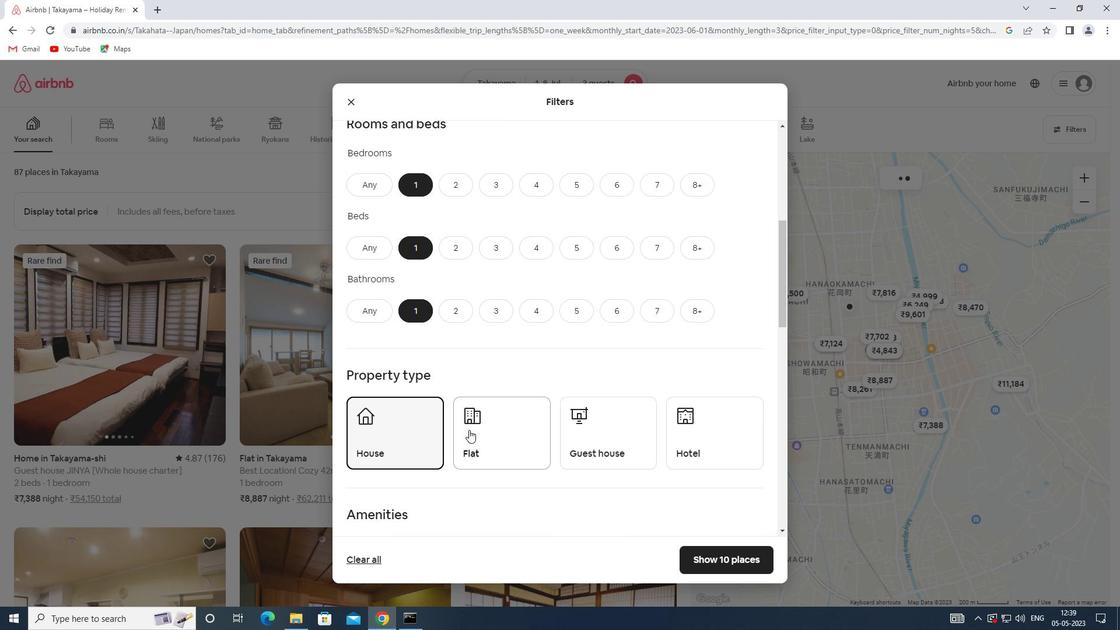 
Action: Mouse moved to (584, 437)
Screenshot: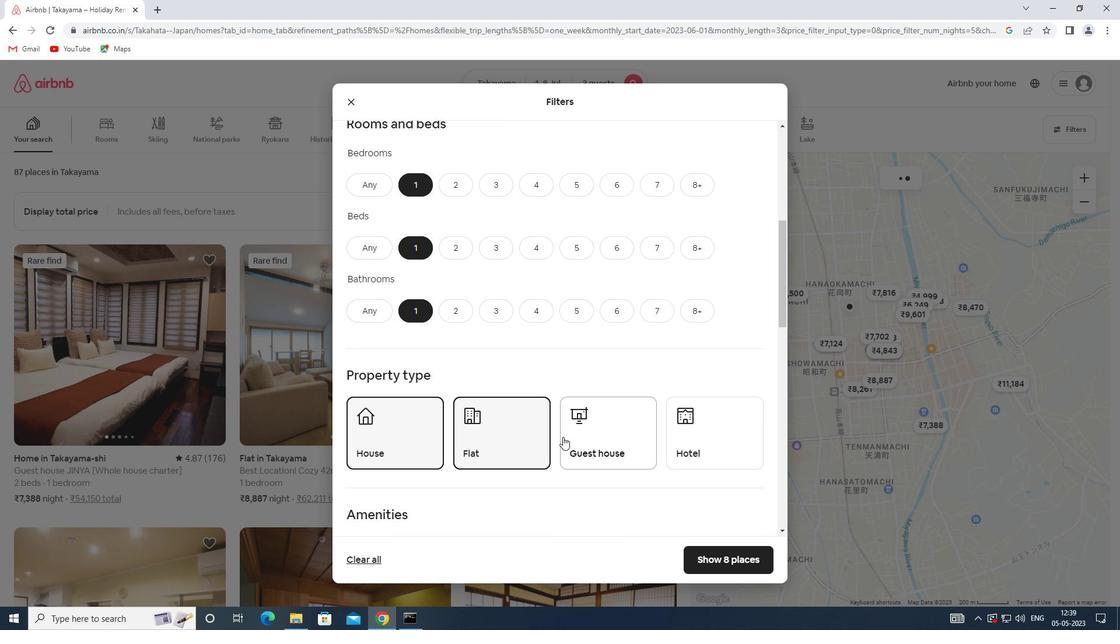 
Action: Mouse pressed left at (584, 437)
Screenshot: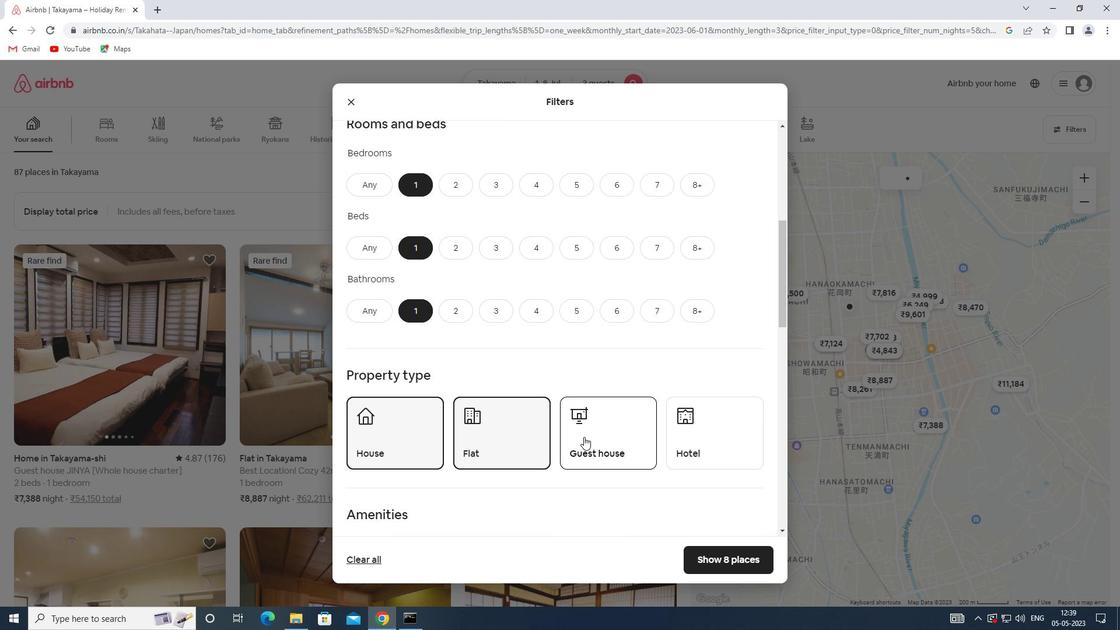 
Action: Mouse moved to (683, 442)
Screenshot: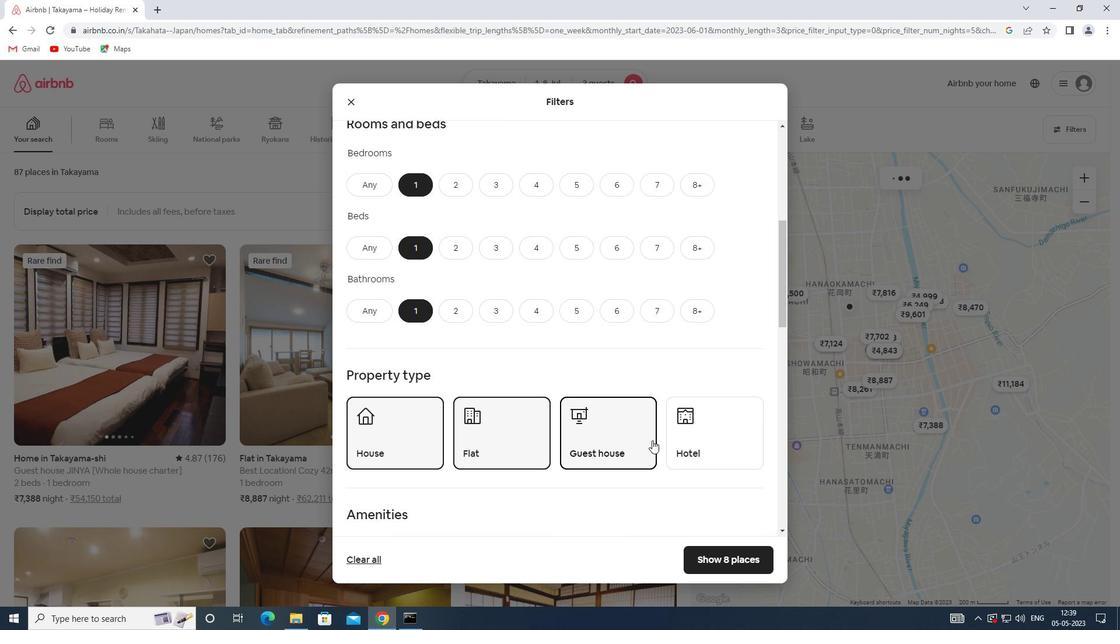 
Action: Mouse pressed left at (683, 442)
Screenshot: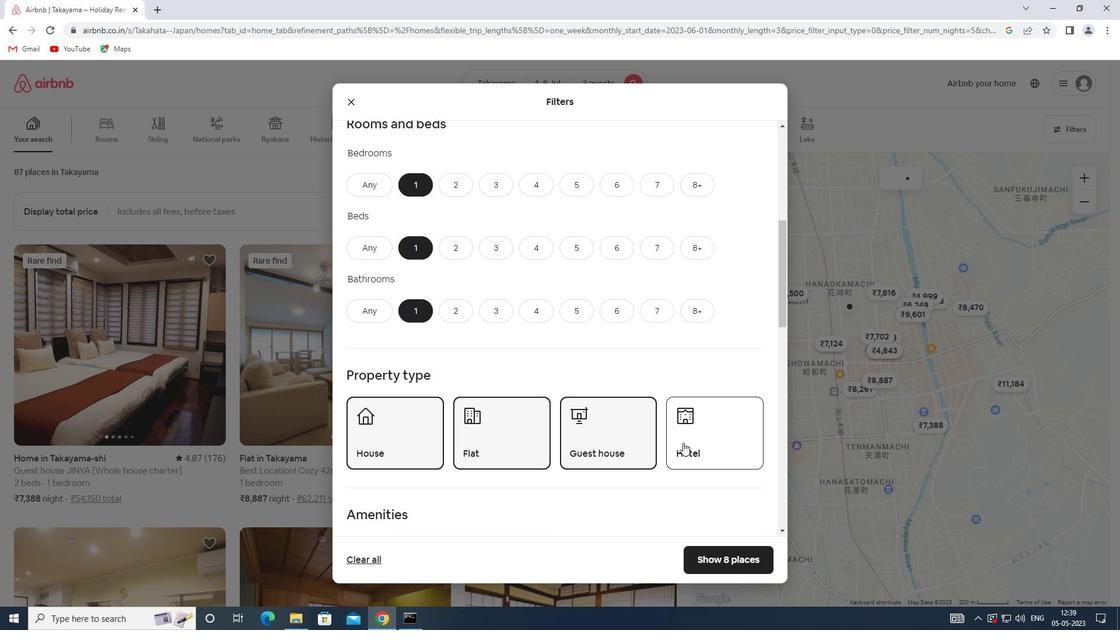 
Action: Mouse moved to (554, 405)
Screenshot: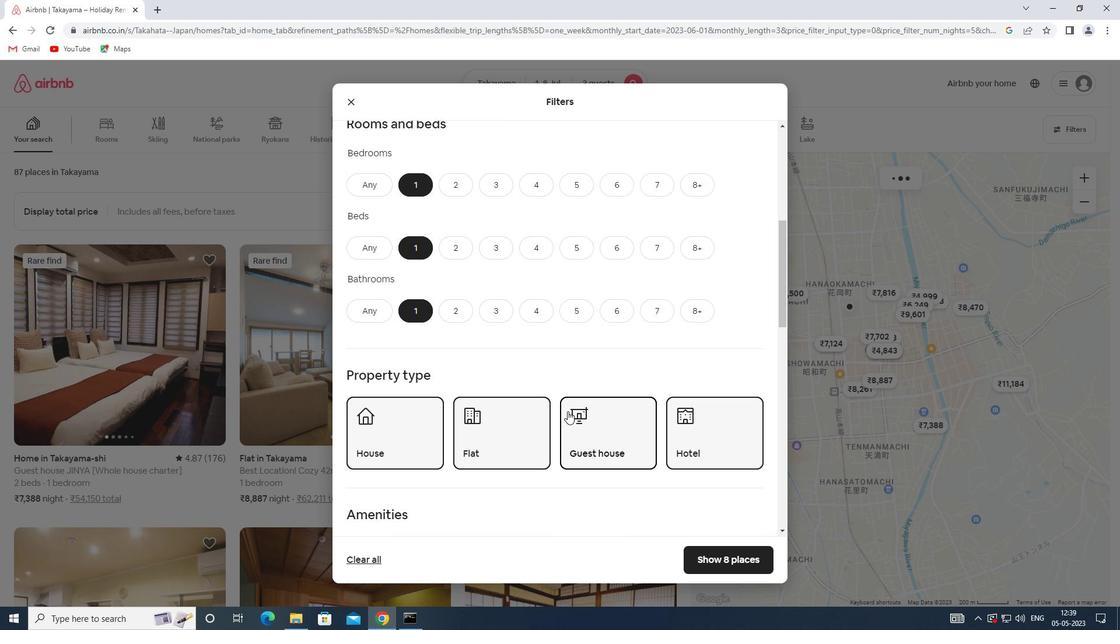 
Action: Mouse scrolled (554, 404) with delta (0, 0)
Screenshot: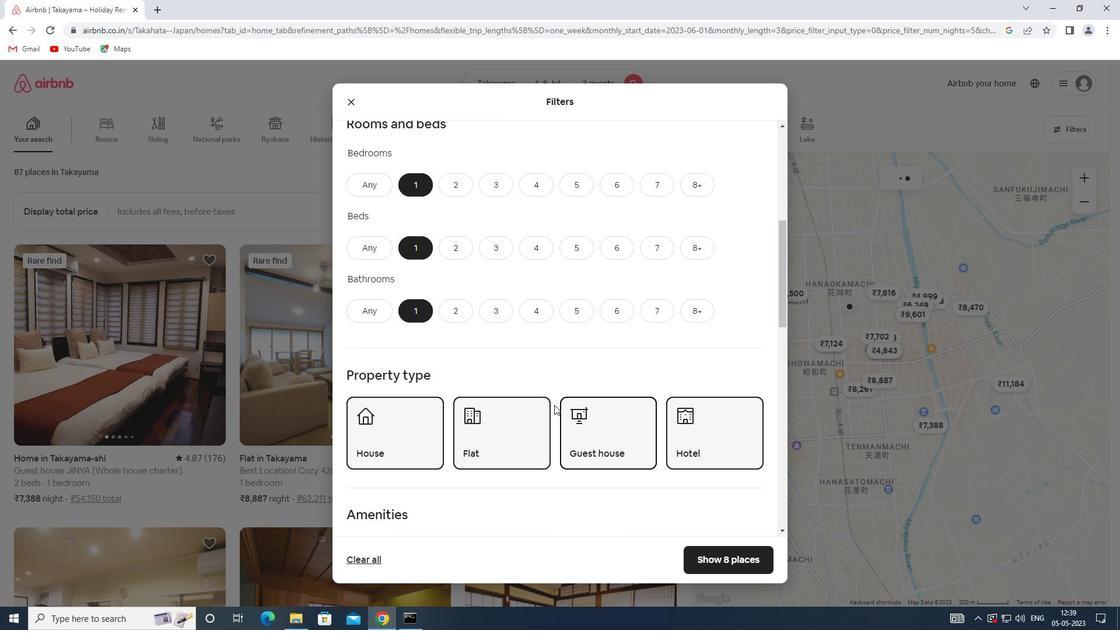 
Action: Mouse scrolled (554, 404) with delta (0, 0)
Screenshot: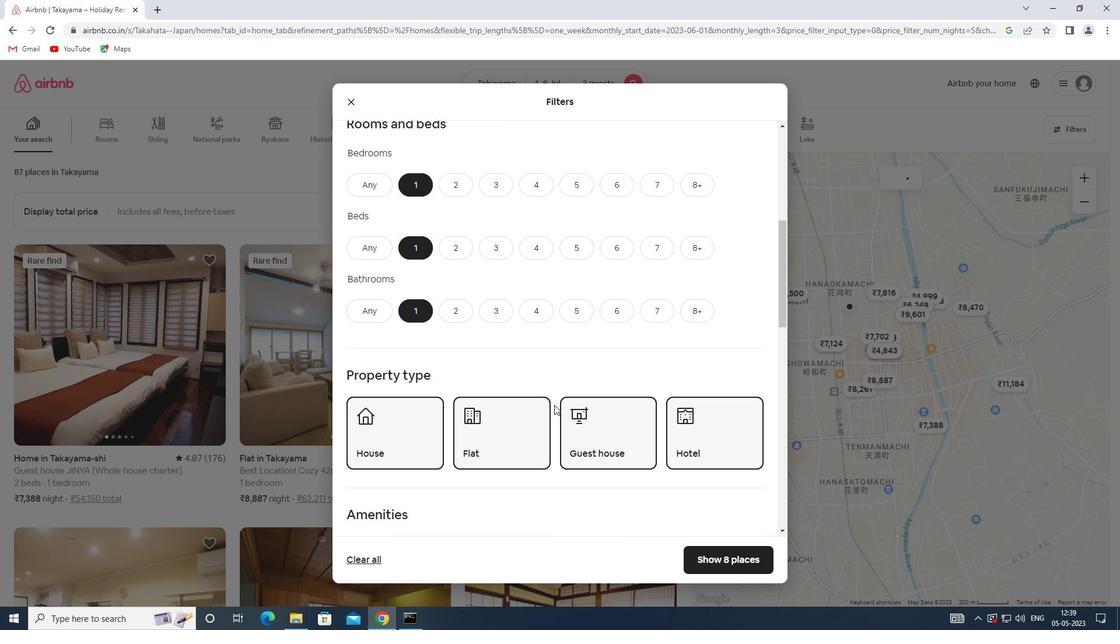 
Action: Mouse scrolled (554, 404) with delta (0, 0)
Screenshot: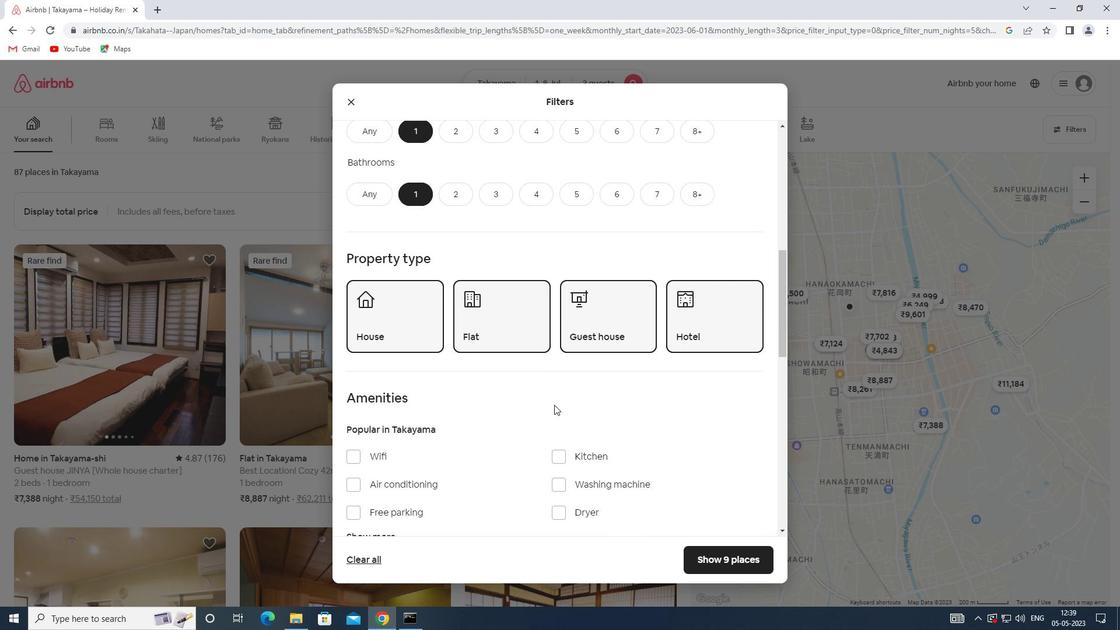 
Action: Mouse scrolled (554, 404) with delta (0, 0)
Screenshot: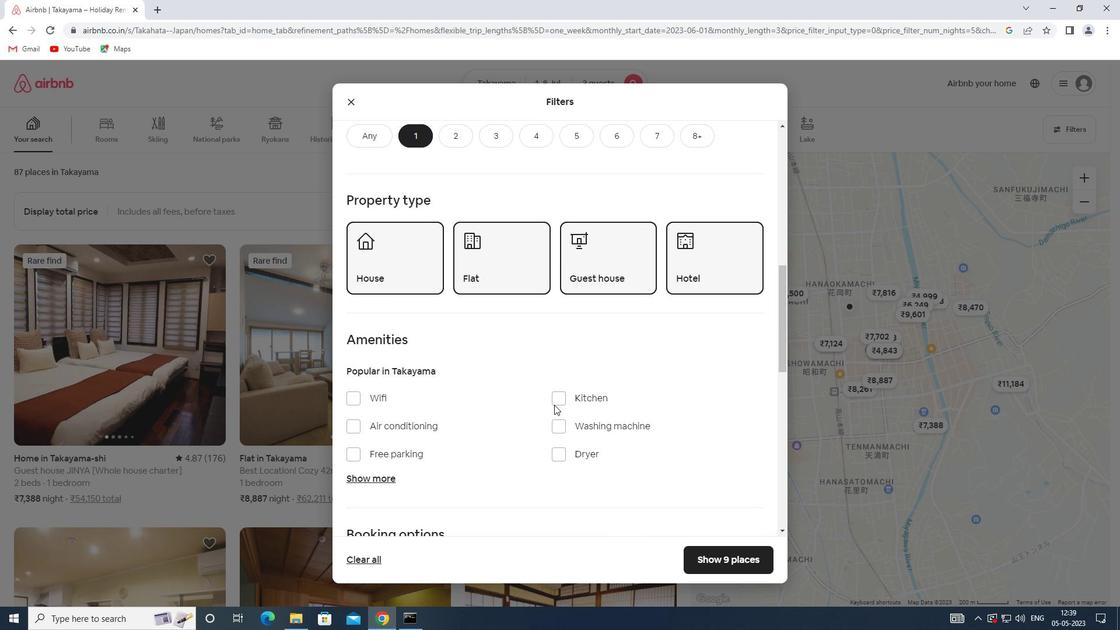 
Action: Mouse scrolled (554, 404) with delta (0, 0)
Screenshot: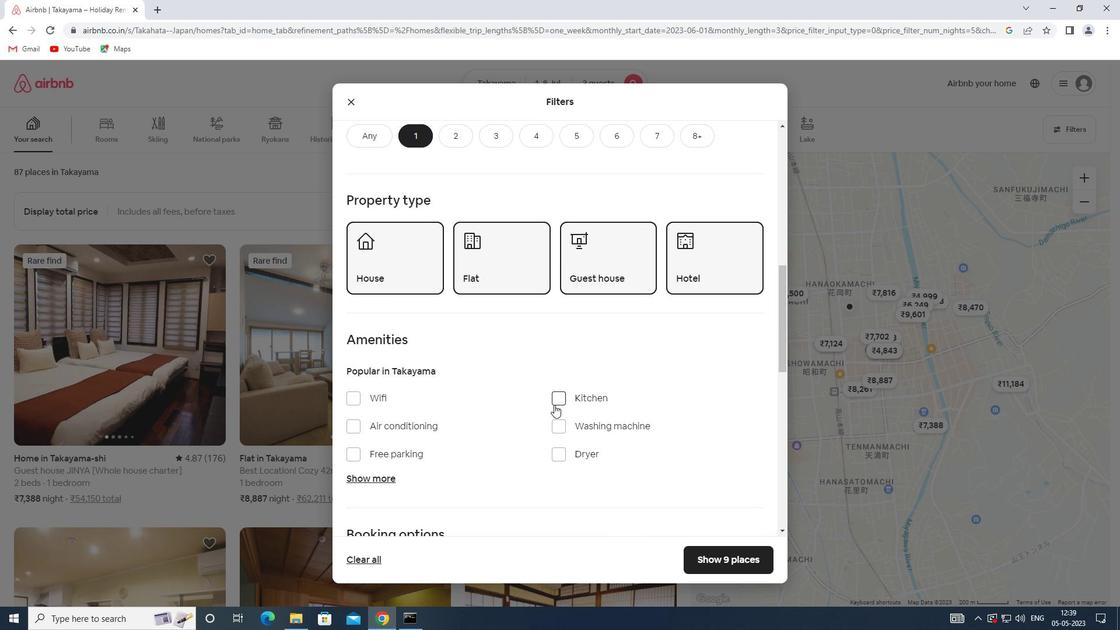 
Action: Mouse scrolled (554, 404) with delta (0, 0)
Screenshot: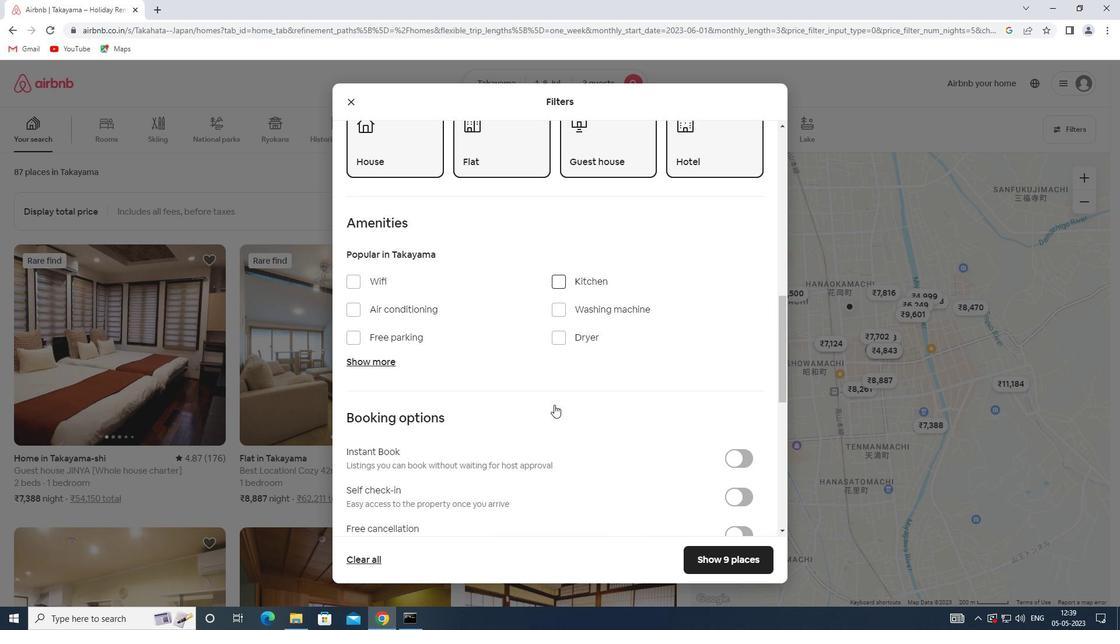 
Action: Mouse moved to (736, 444)
Screenshot: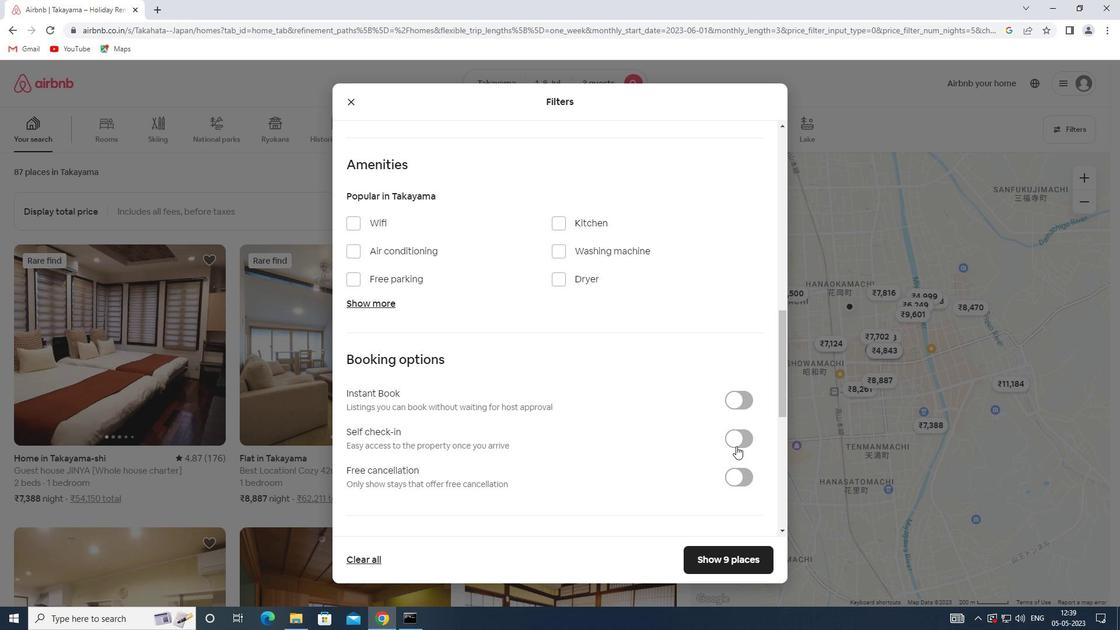 
Action: Mouse pressed left at (736, 444)
Screenshot: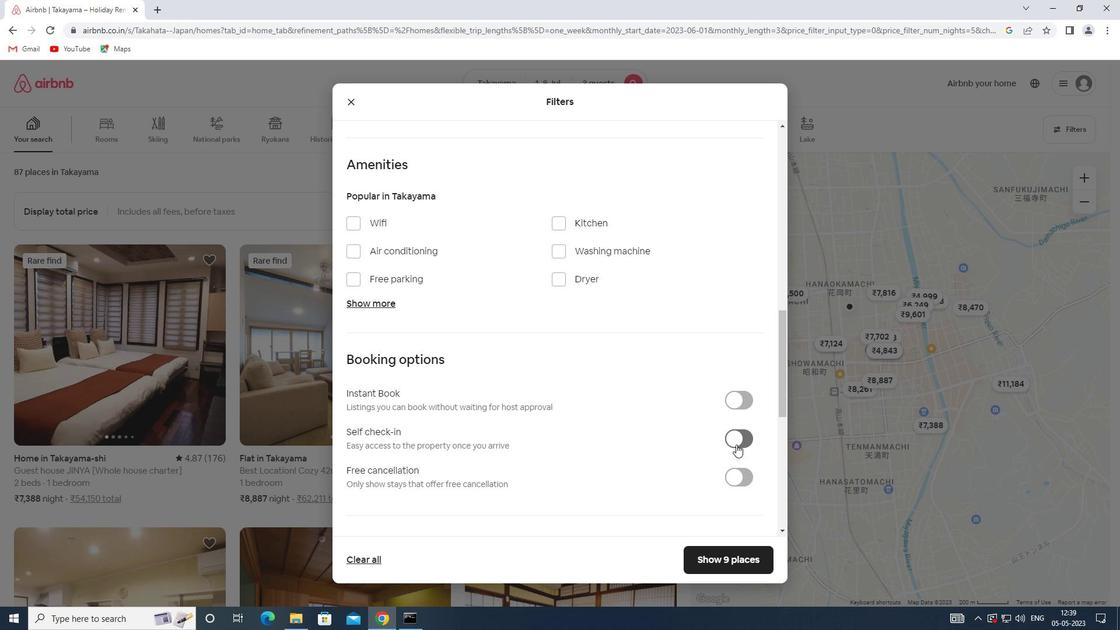 
Action: Mouse moved to (604, 438)
Screenshot: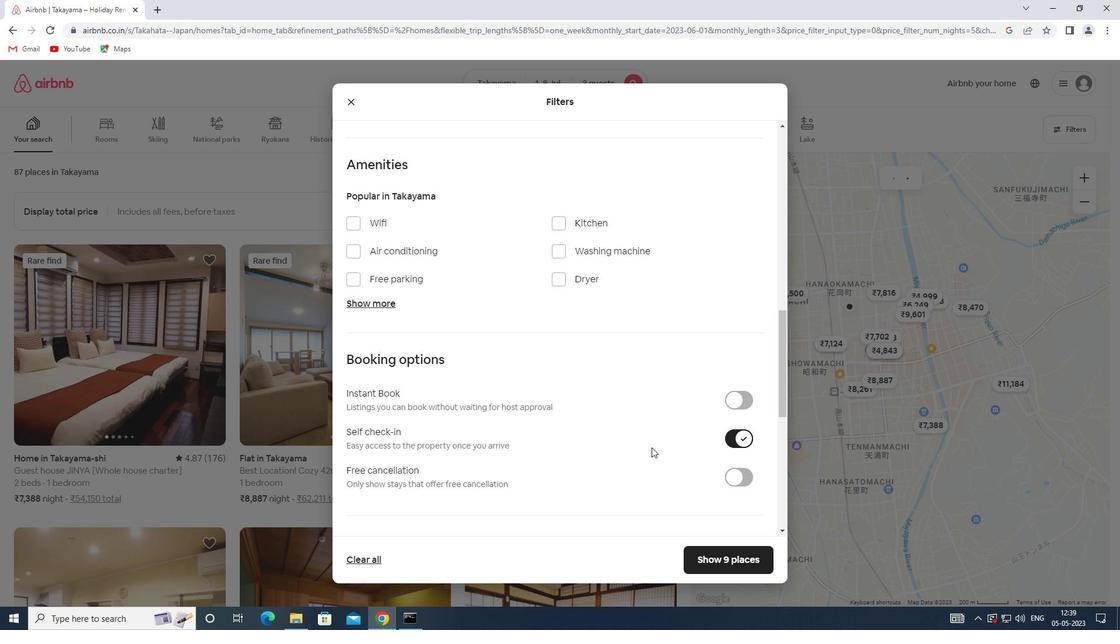 
Action: Mouse scrolled (604, 438) with delta (0, 0)
Screenshot: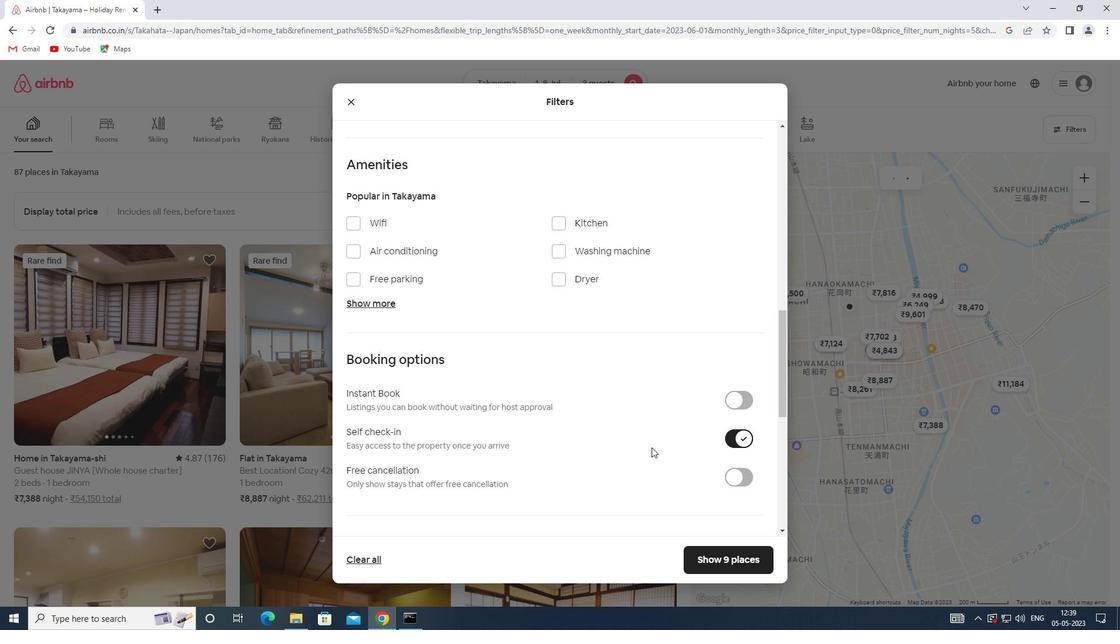 
Action: Mouse scrolled (604, 438) with delta (0, 0)
Screenshot: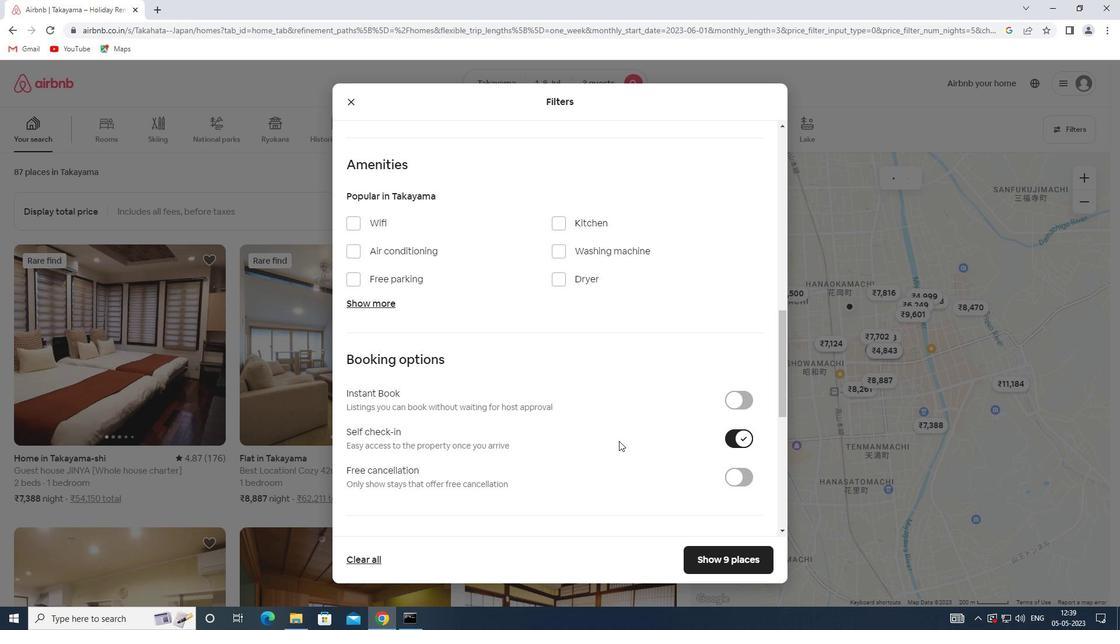 
Action: Mouse scrolled (604, 438) with delta (0, 0)
Screenshot: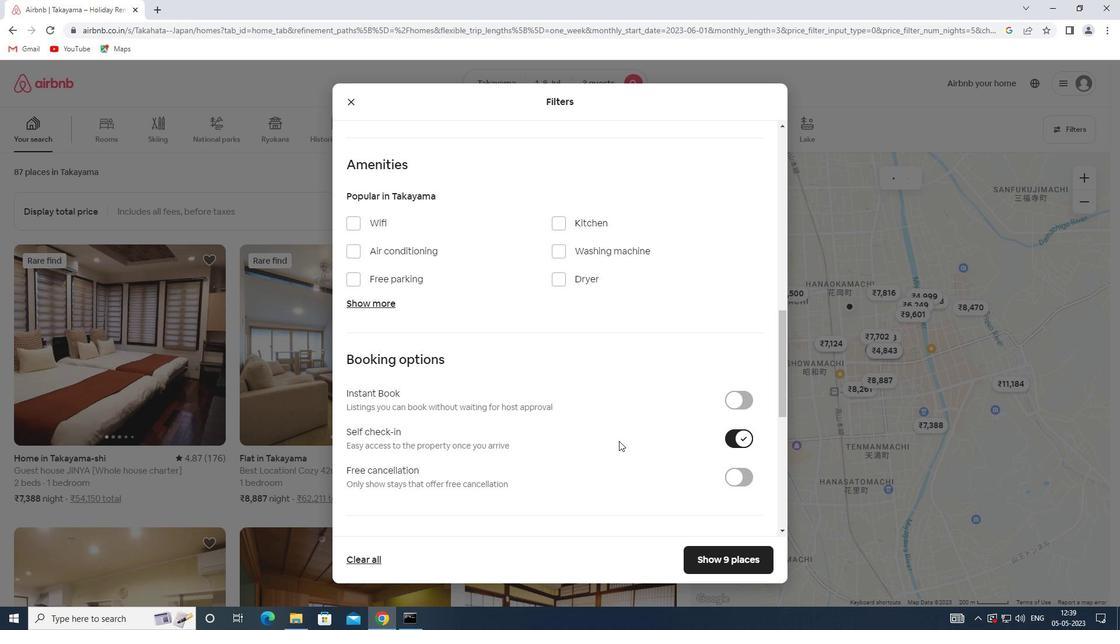 
Action: Mouse scrolled (604, 438) with delta (0, 0)
Screenshot: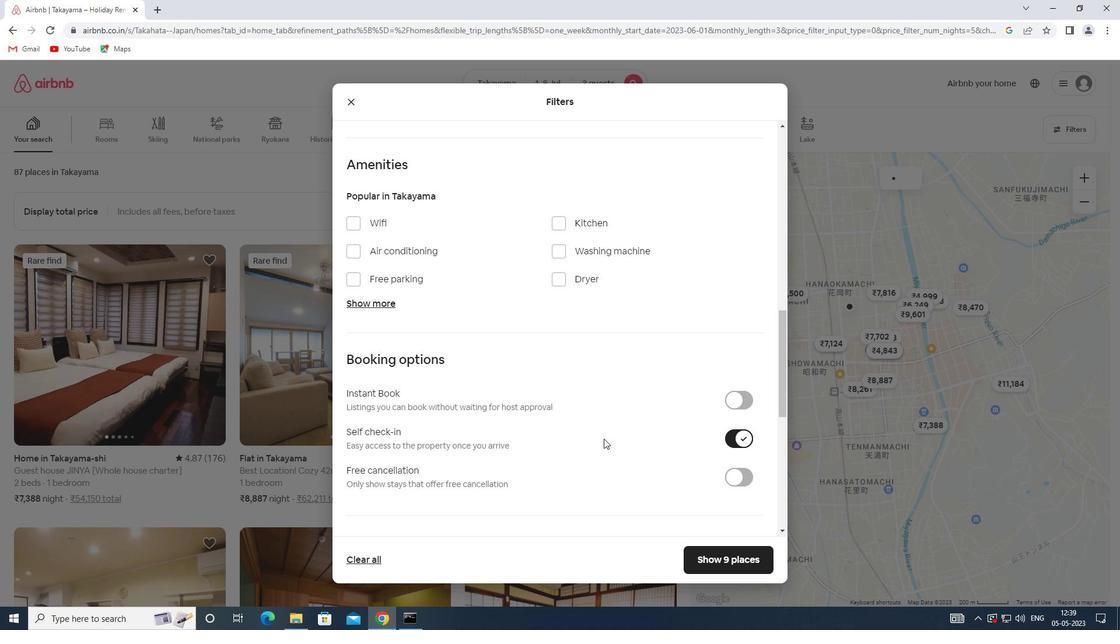 
Action: Mouse moved to (601, 437)
Screenshot: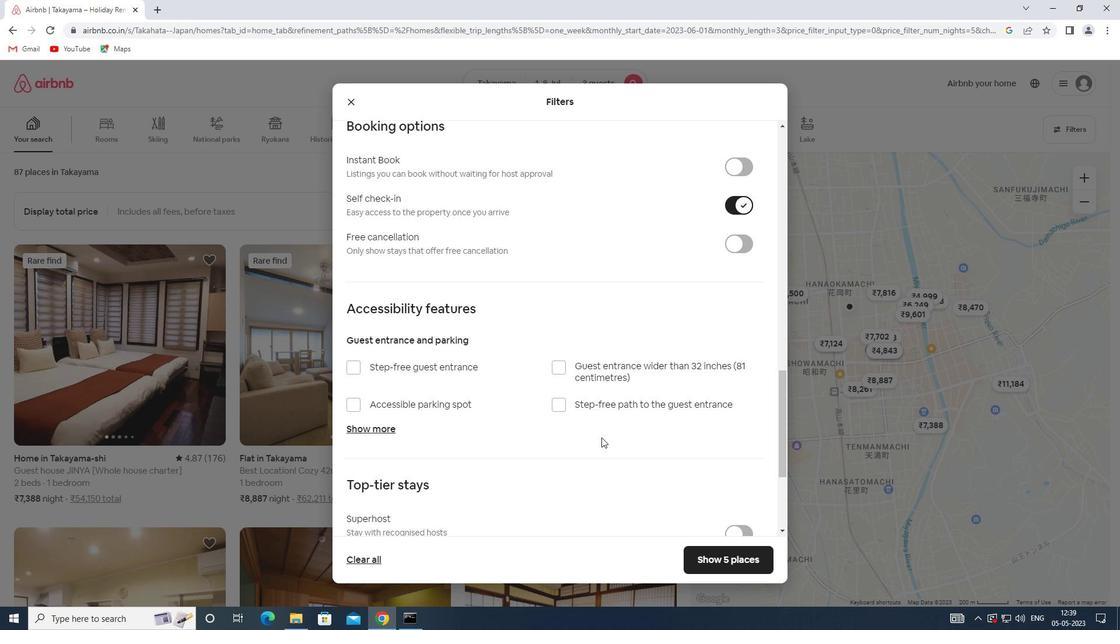 
Action: Mouse scrolled (601, 437) with delta (0, 0)
Screenshot: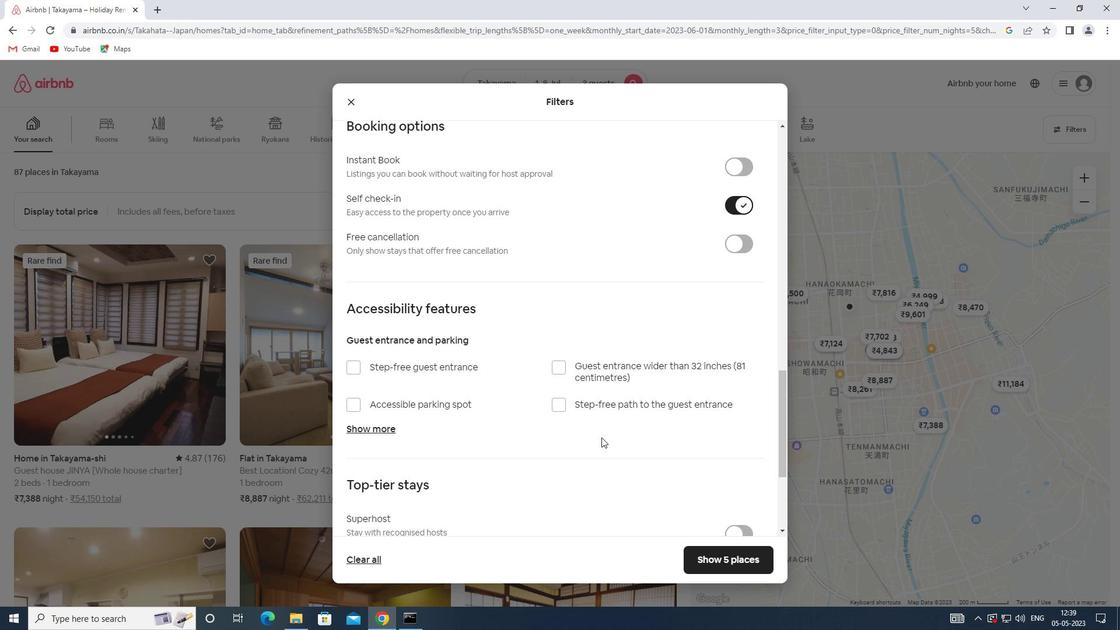 
Action: Mouse scrolled (601, 437) with delta (0, 0)
Screenshot: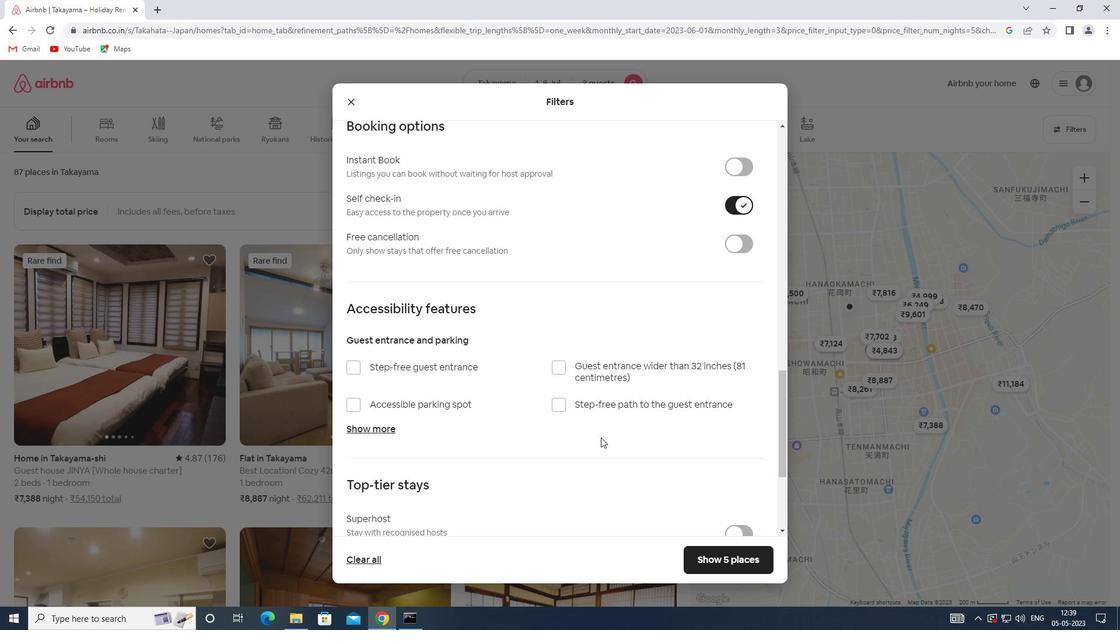 
Action: Mouse scrolled (601, 437) with delta (0, 0)
Screenshot: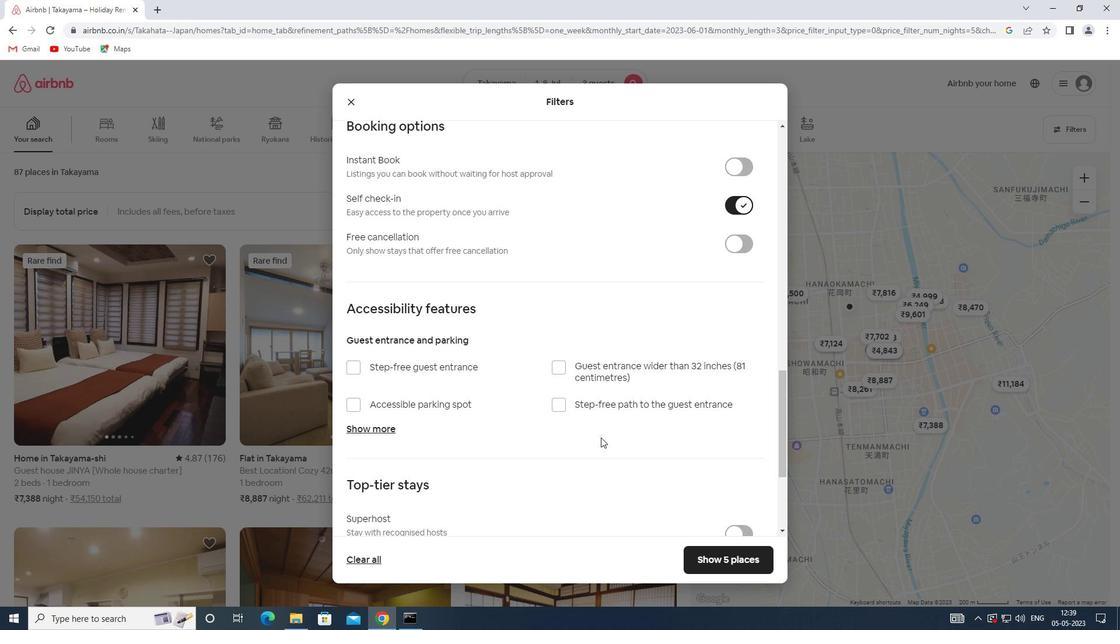 
Action: Mouse moved to (388, 468)
Screenshot: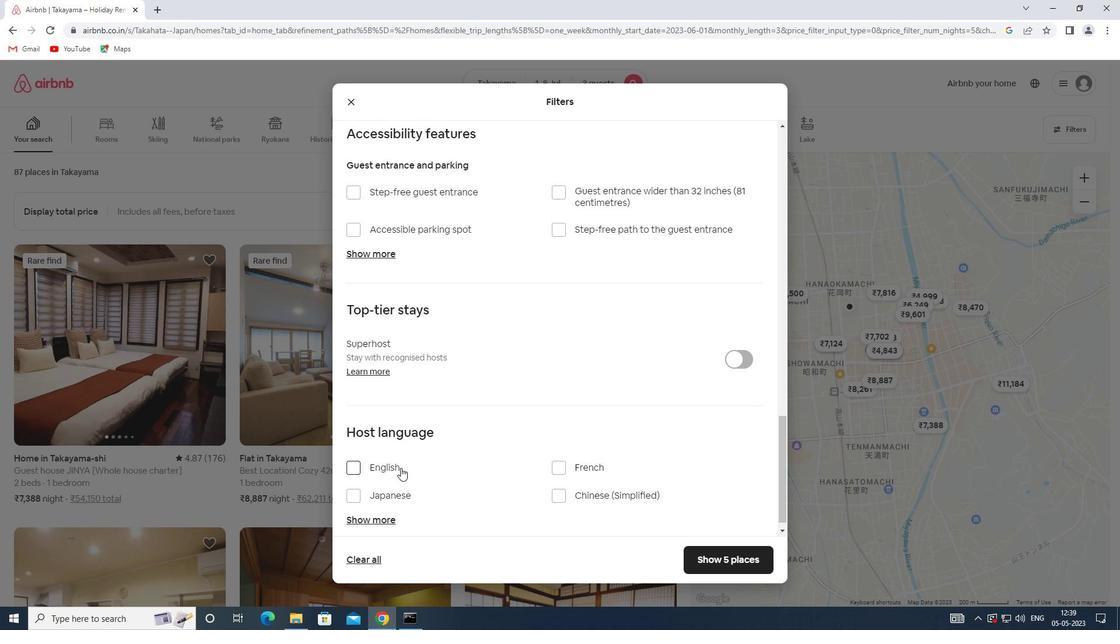 
Action: Mouse pressed left at (388, 468)
Screenshot: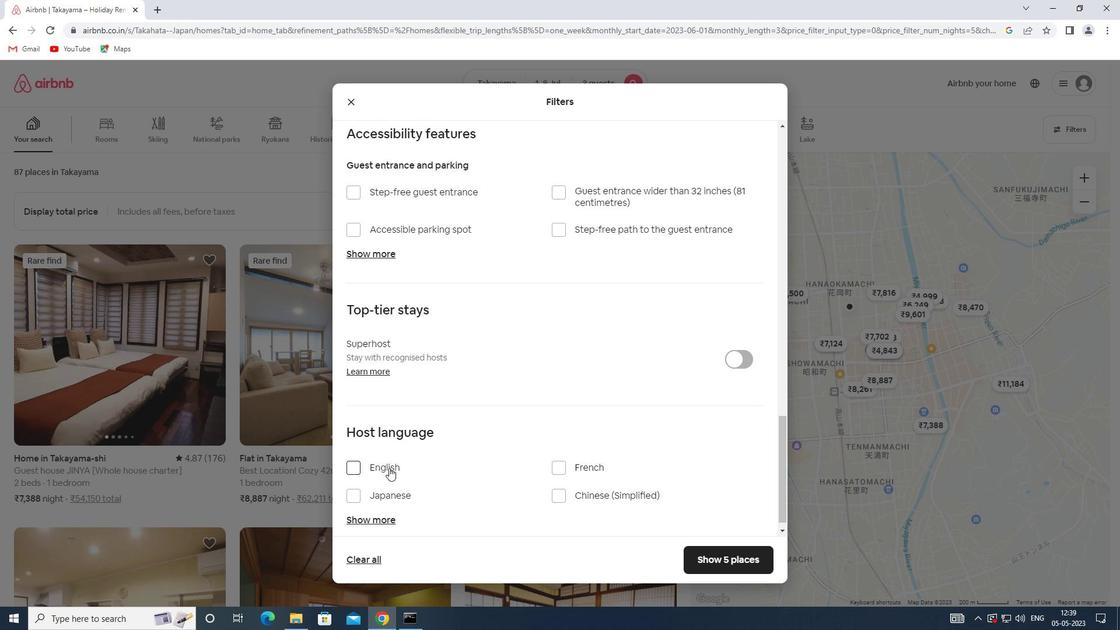 
Action: Mouse moved to (730, 564)
Screenshot: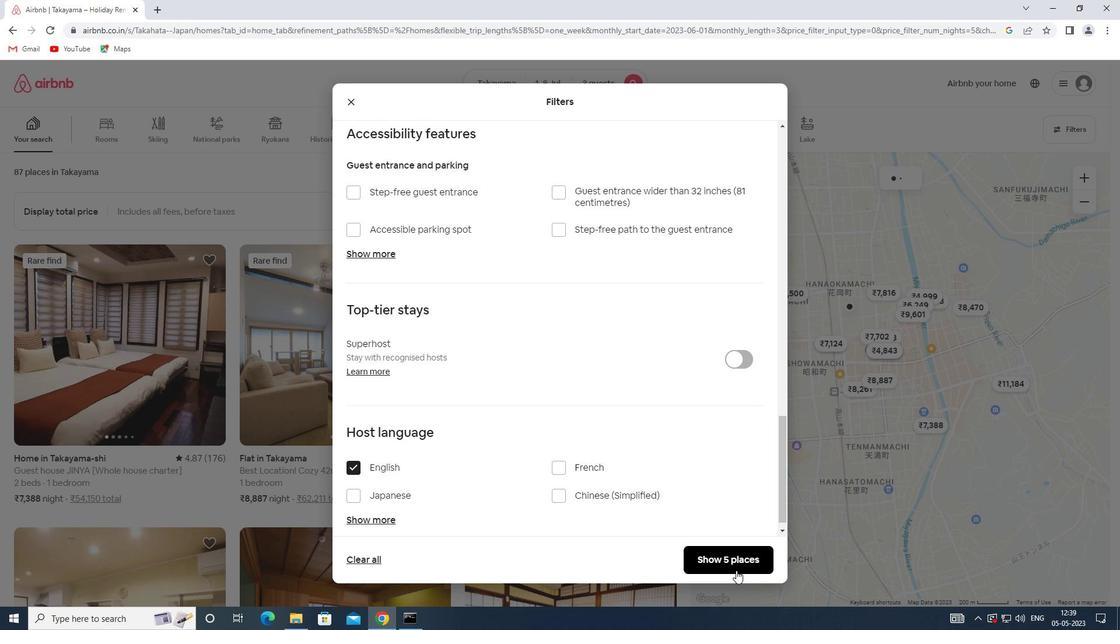
Action: Mouse pressed left at (730, 564)
Screenshot: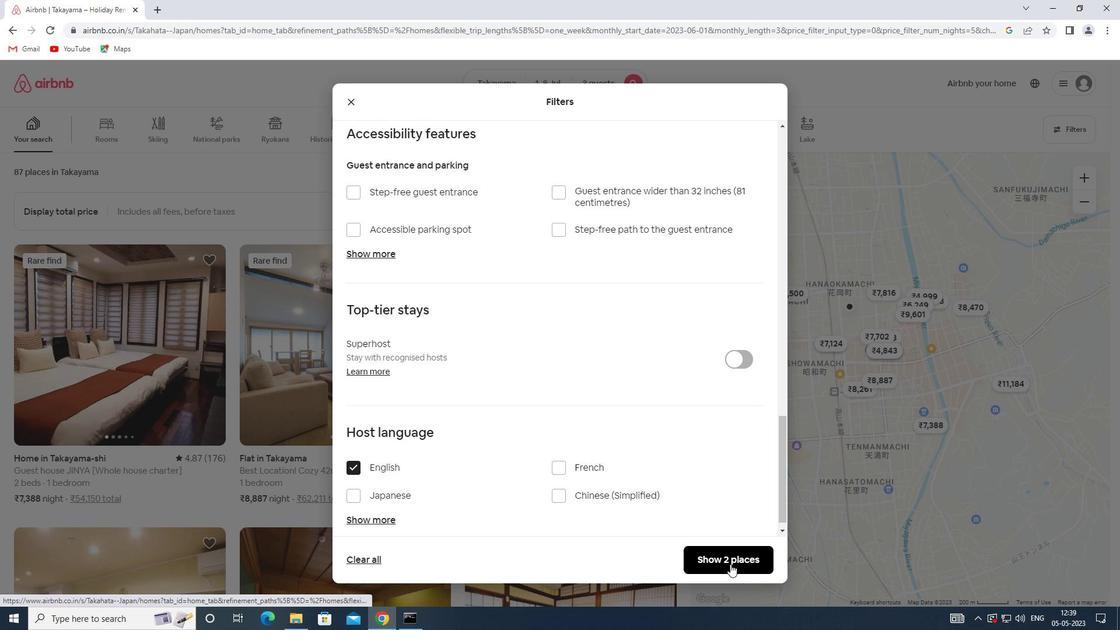 
